 Task: Look for space in Phek, India from 1st June, 2023 to 4th June, 2023 for 1 adult in price range Rs.6000 to Rs.16000. Place can be private room with 1  bedroom having 1 bed and 1 bathroom. Property type can be house, flat, guest house. Amenities needed are: wifi. Booking option can be shelf check-in. Required host language is English.
Action: Mouse moved to (424, 54)
Screenshot: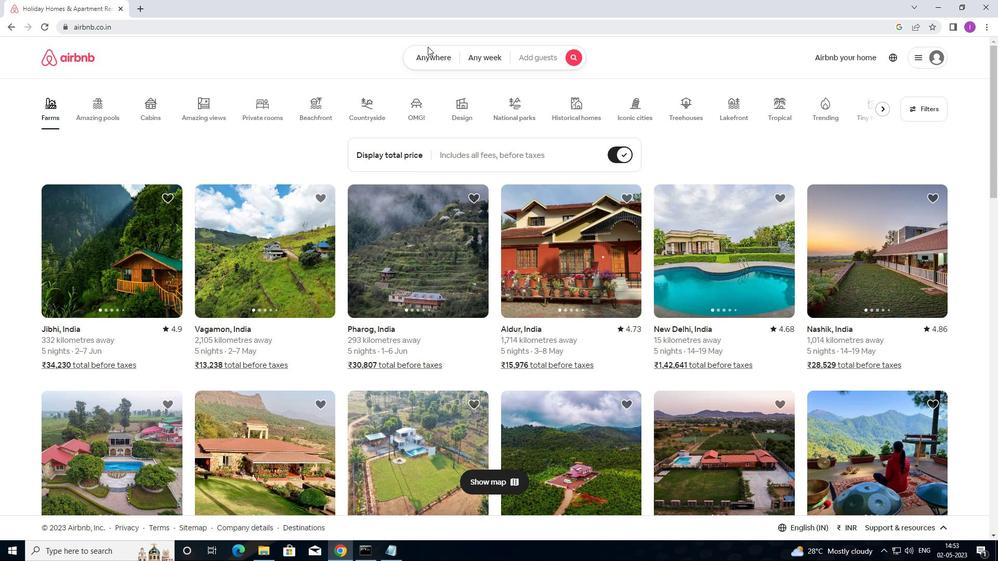 
Action: Mouse pressed left at (424, 54)
Screenshot: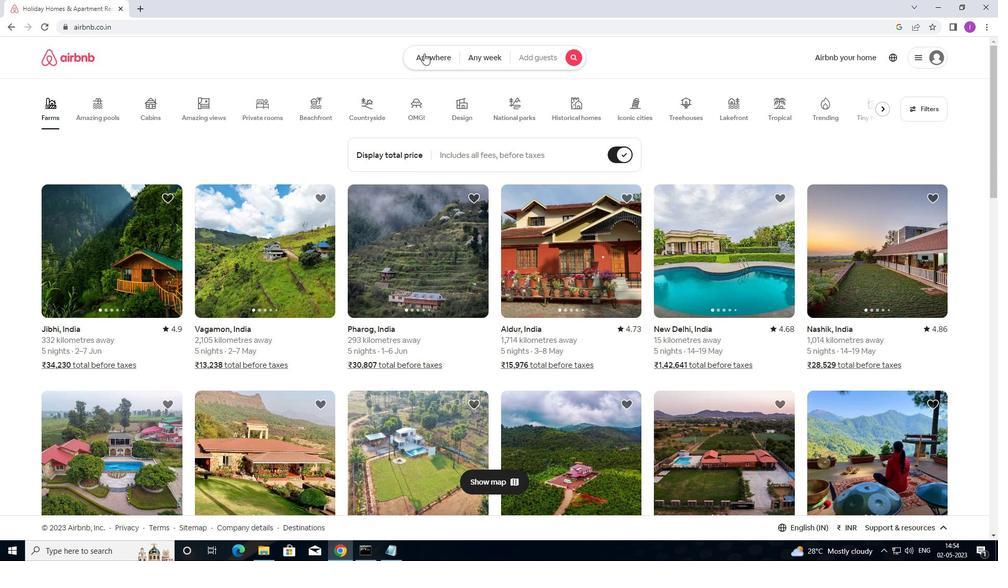 
Action: Mouse moved to (318, 93)
Screenshot: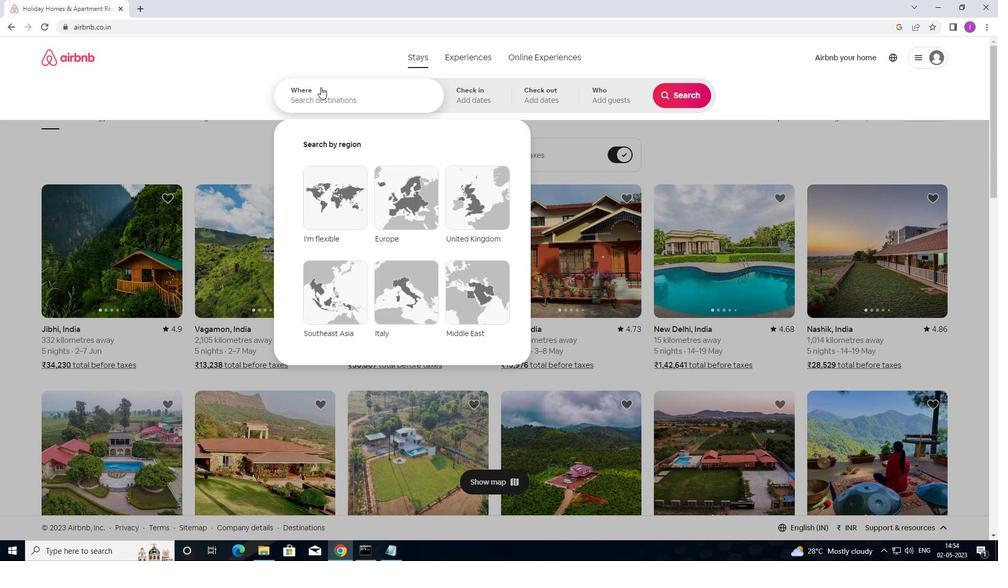 
Action: Mouse pressed left at (318, 93)
Screenshot: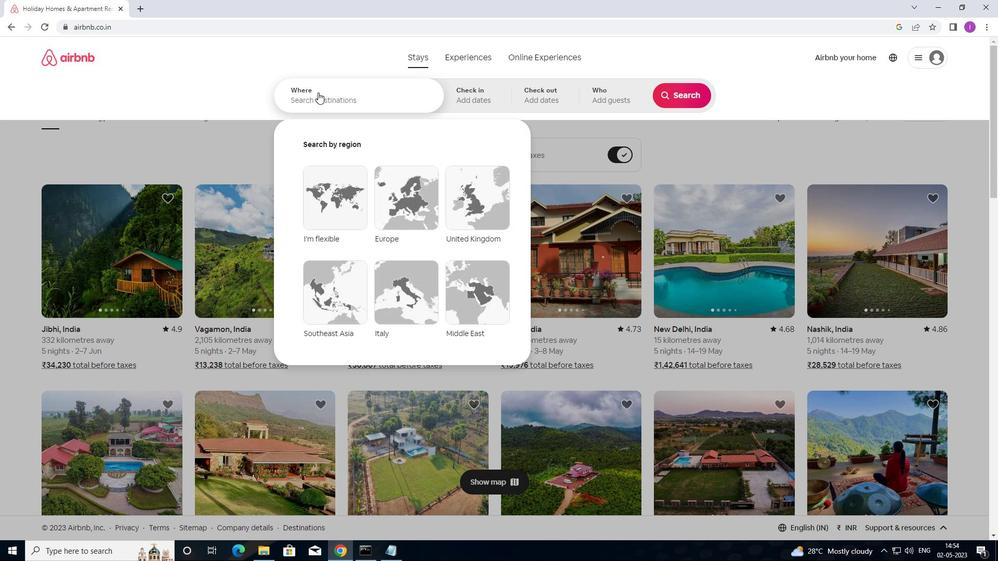 
Action: Mouse moved to (334, 95)
Screenshot: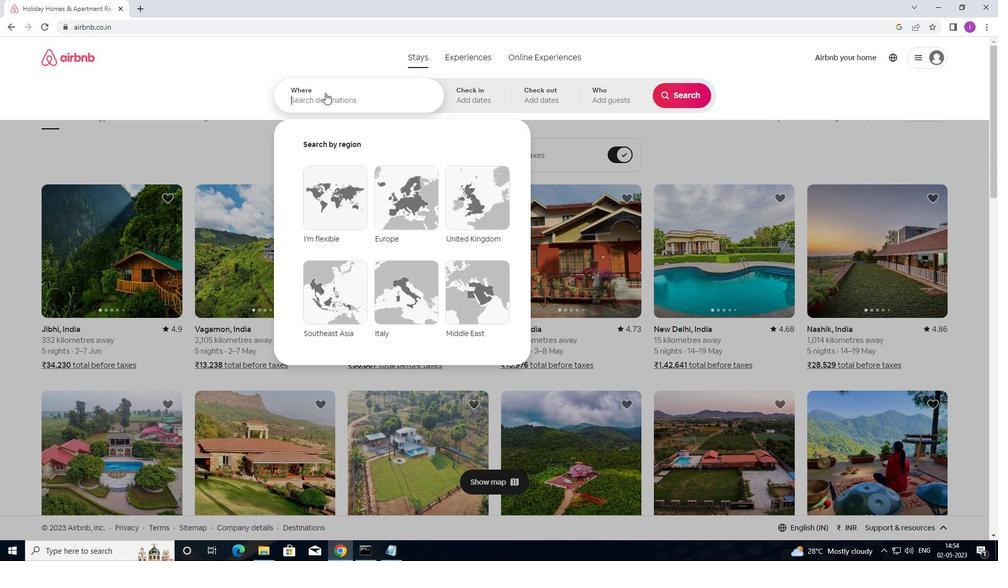 
Action: Key pressed <Key.shift>PHEK,<Key.shift>INDIA
Screenshot: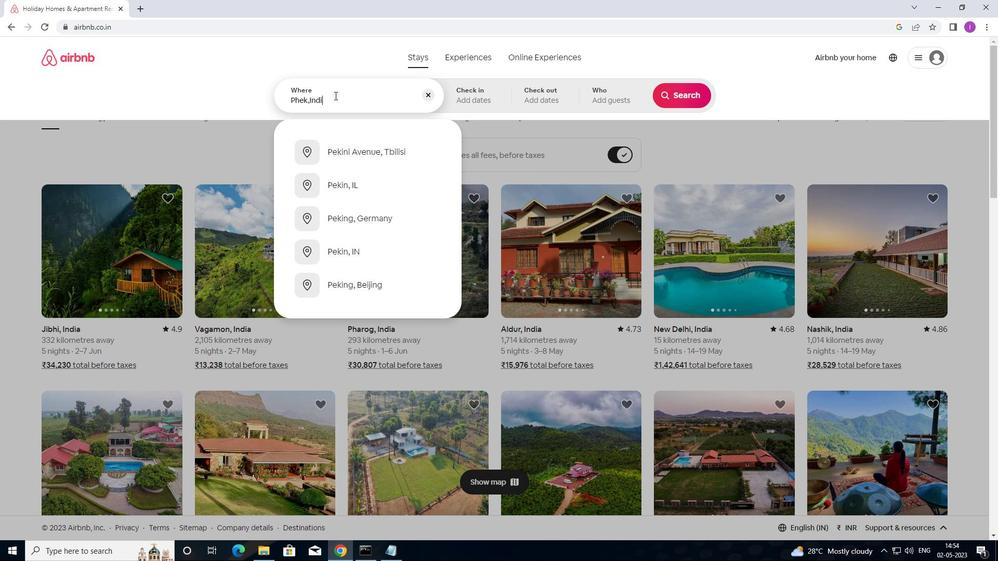 
Action: Mouse moved to (470, 94)
Screenshot: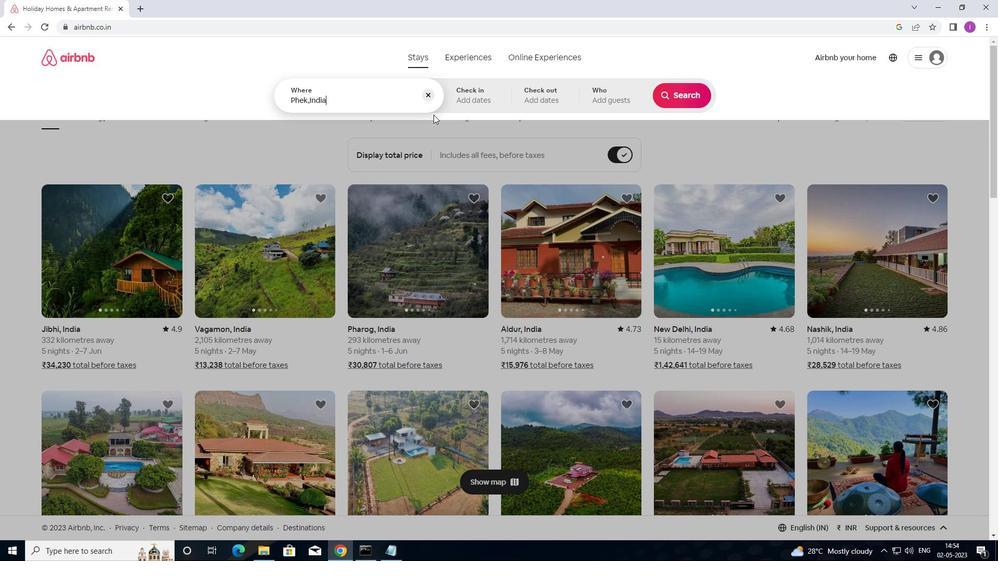 
Action: Mouse pressed left at (470, 94)
Screenshot: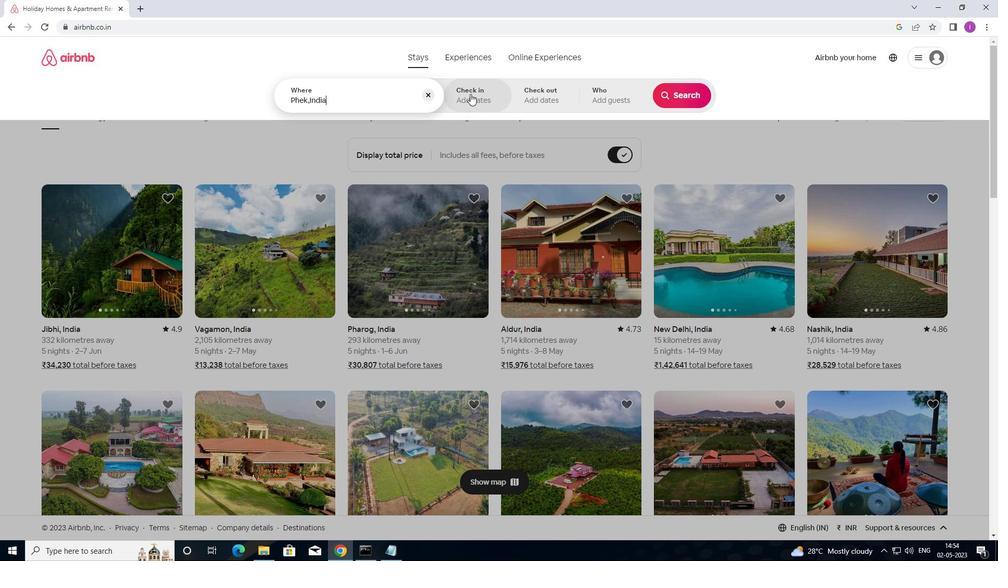
Action: Mouse moved to (615, 219)
Screenshot: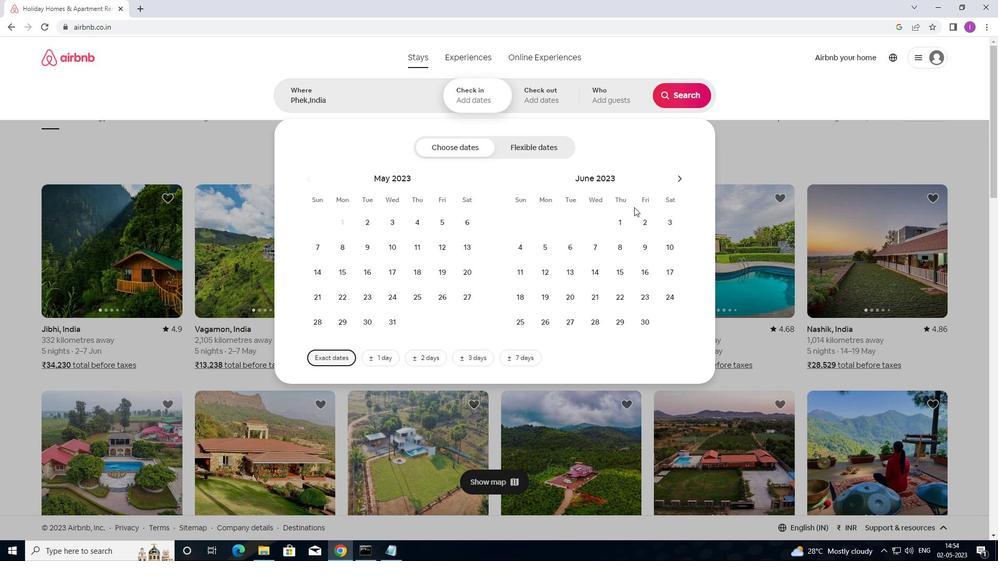 
Action: Mouse pressed left at (615, 219)
Screenshot: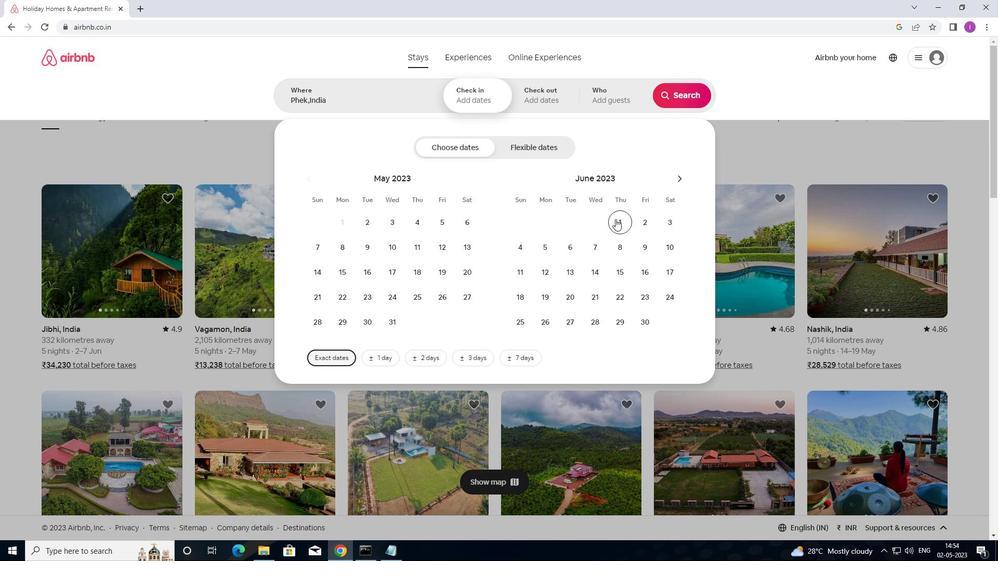 
Action: Mouse moved to (511, 252)
Screenshot: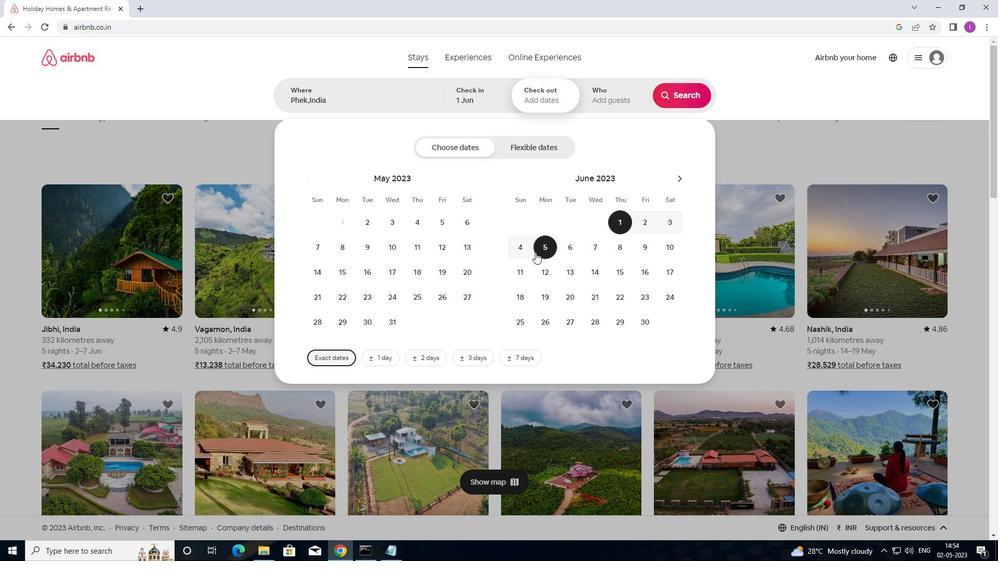 
Action: Mouse pressed left at (511, 252)
Screenshot: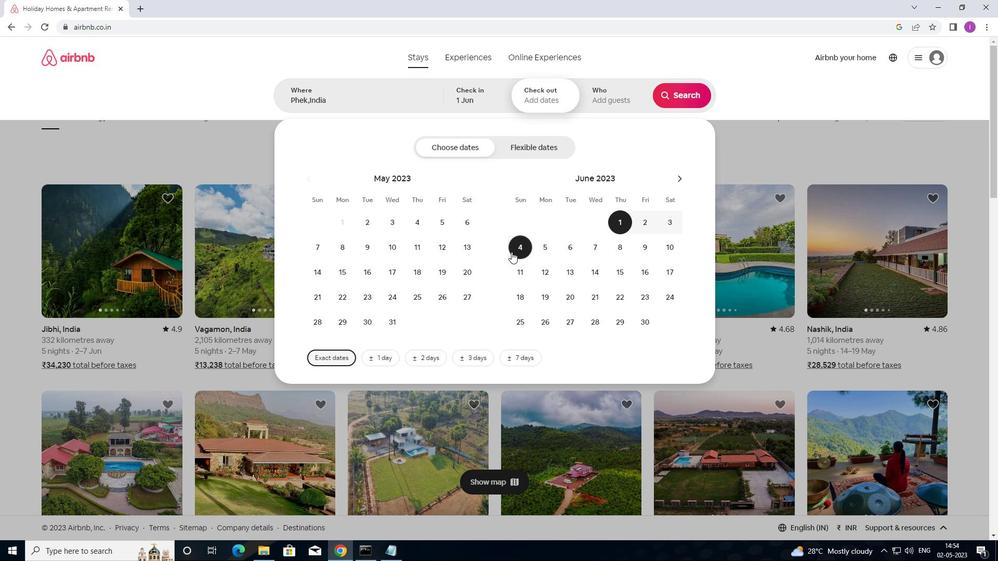 
Action: Mouse moved to (609, 100)
Screenshot: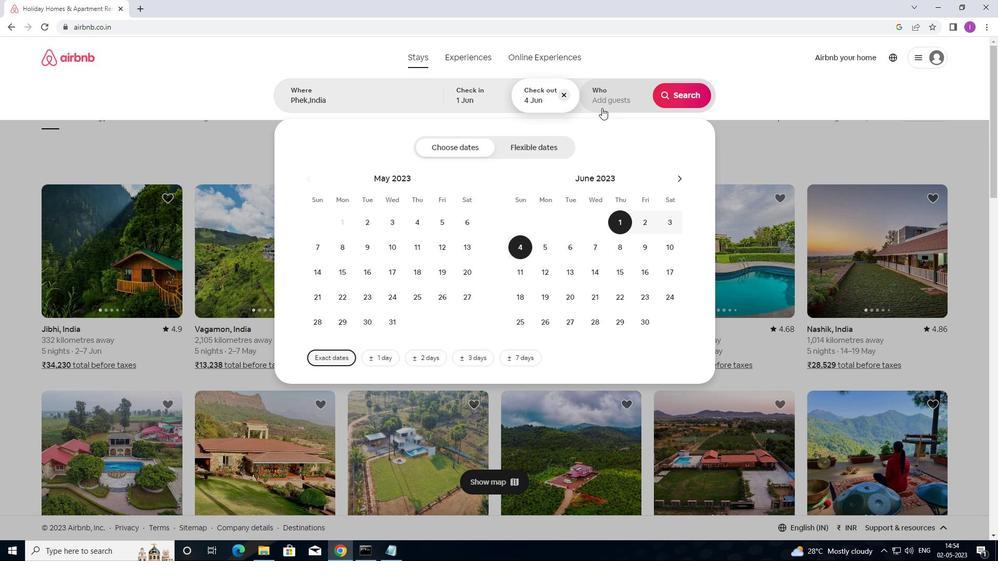 
Action: Mouse pressed left at (609, 100)
Screenshot: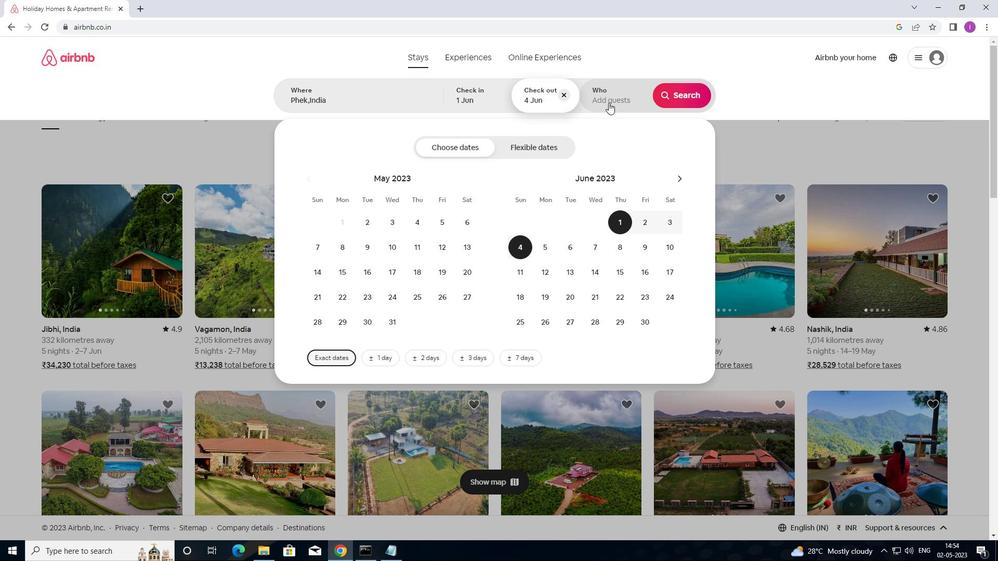
Action: Mouse moved to (687, 150)
Screenshot: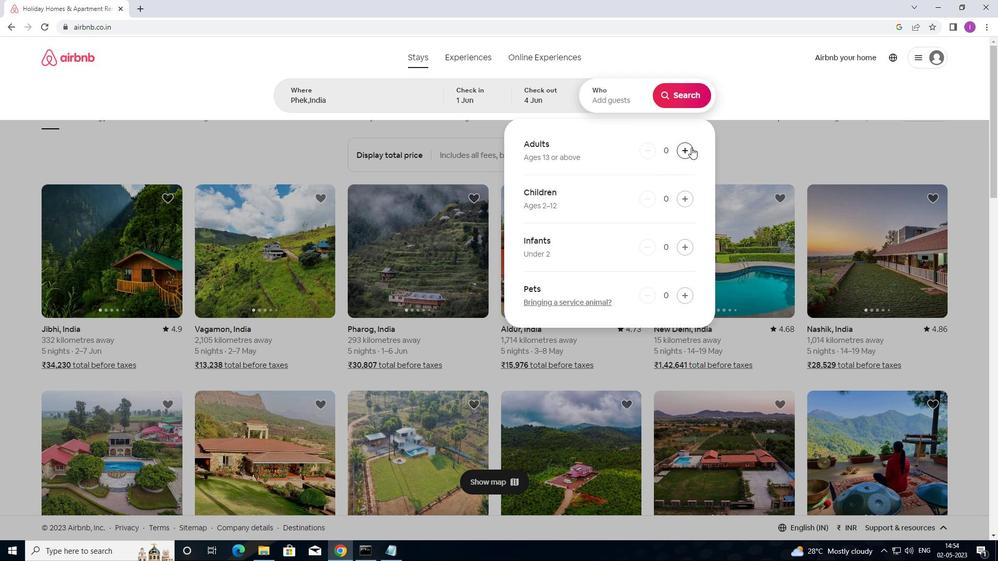 
Action: Mouse pressed left at (687, 150)
Screenshot: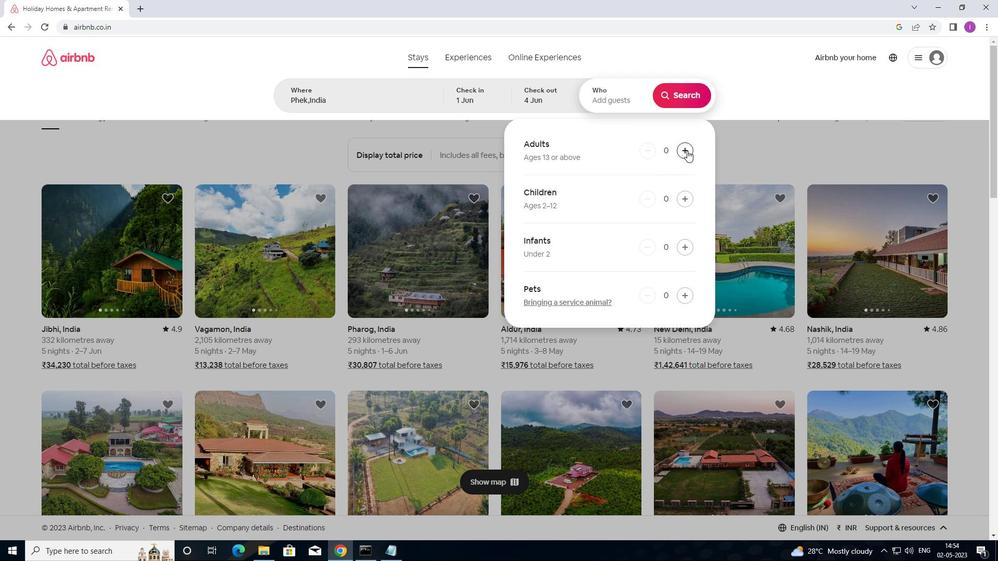 
Action: Mouse pressed left at (687, 150)
Screenshot: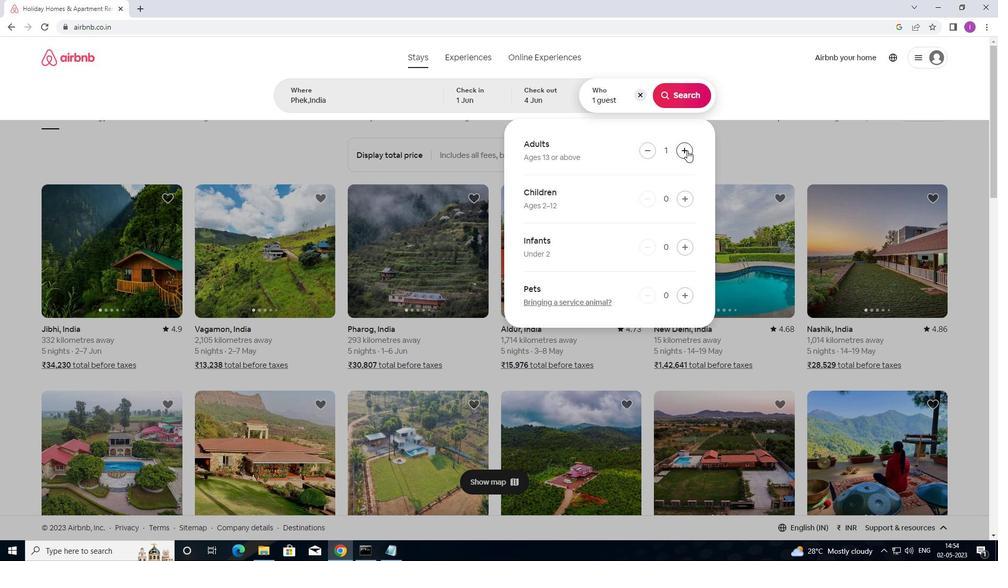 
Action: Mouse moved to (645, 149)
Screenshot: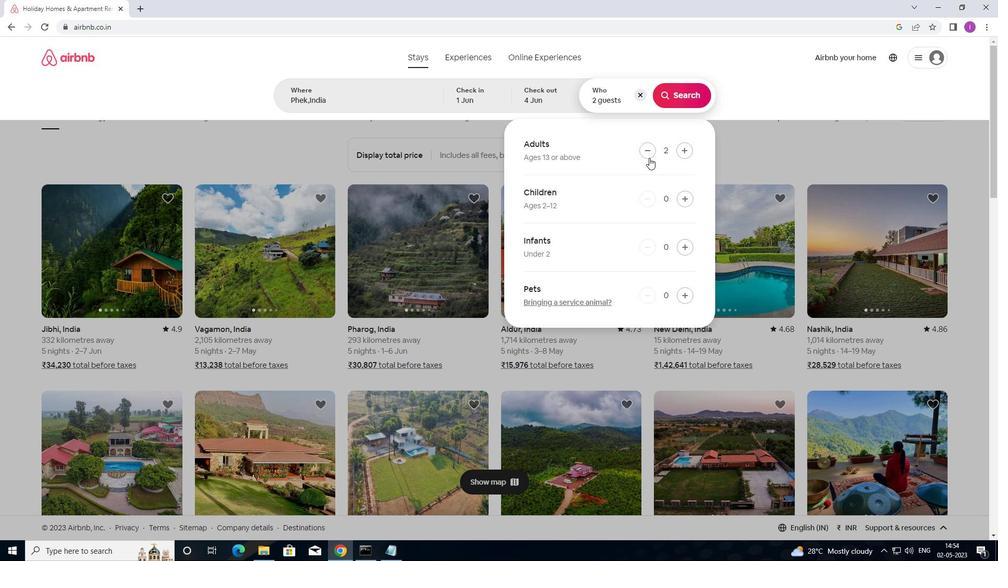 
Action: Mouse pressed left at (645, 149)
Screenshot: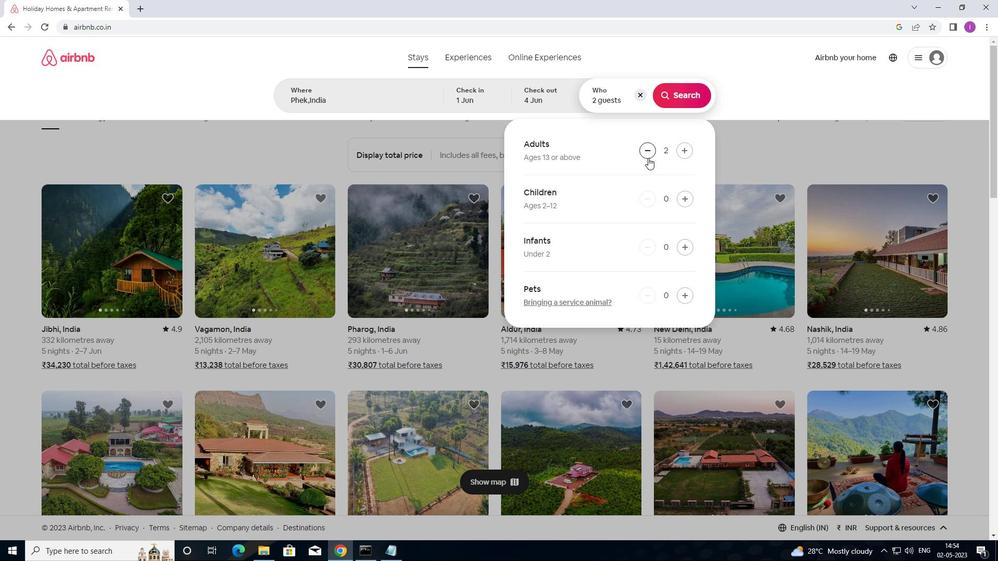 
Action: Mouse moved to (686, 92)
Screenshot: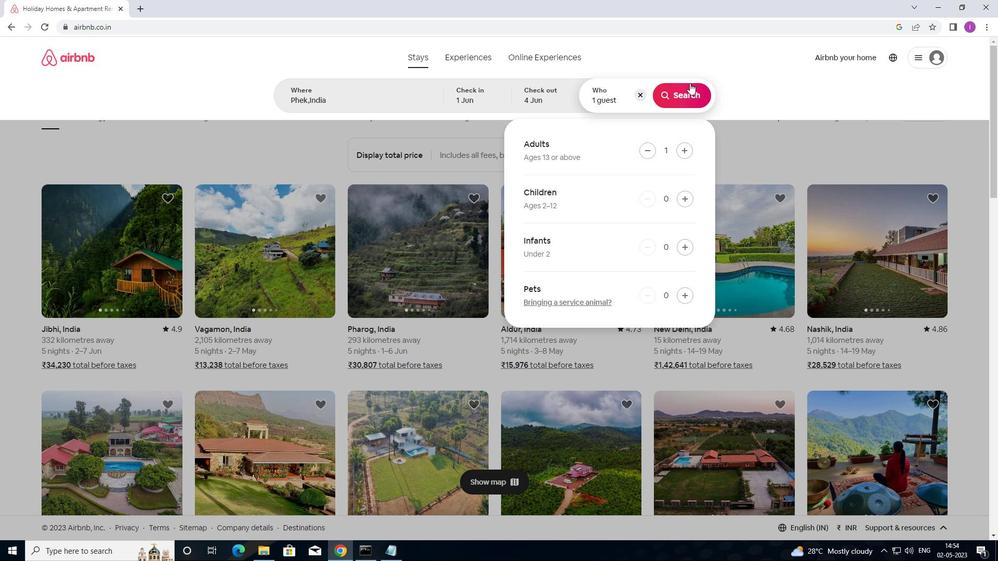 
Action: Mouse pressed left at (686, 92)
Screenshot: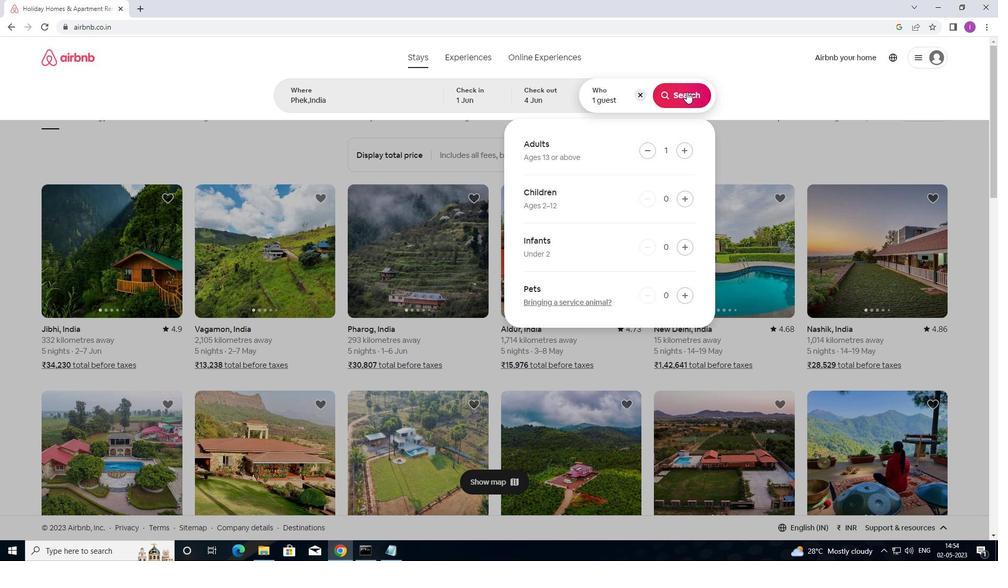 
Action: Mouse moved to (961, 98)
Screenshot: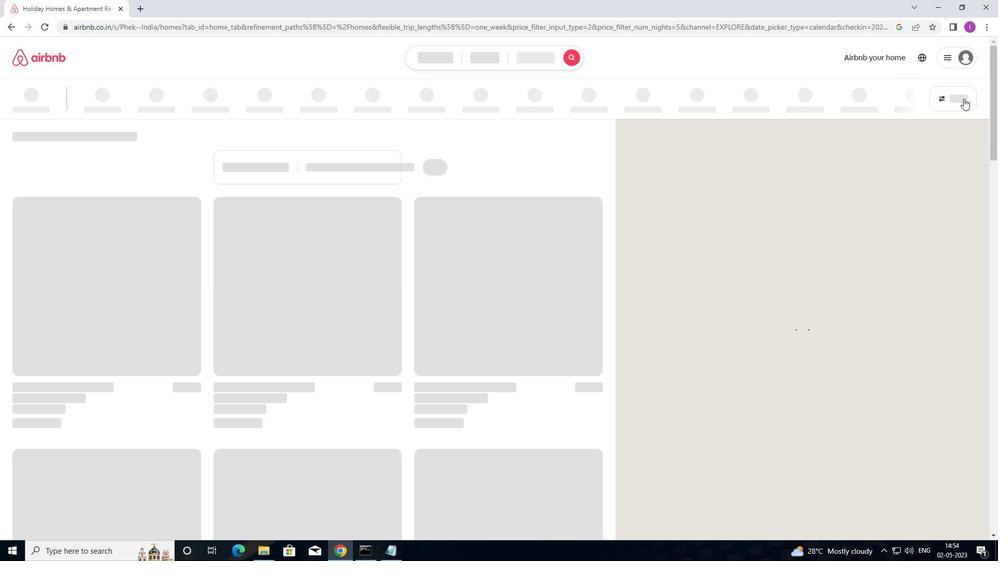 
Action: Mouse pressed left at (961, 98)
Screenshot: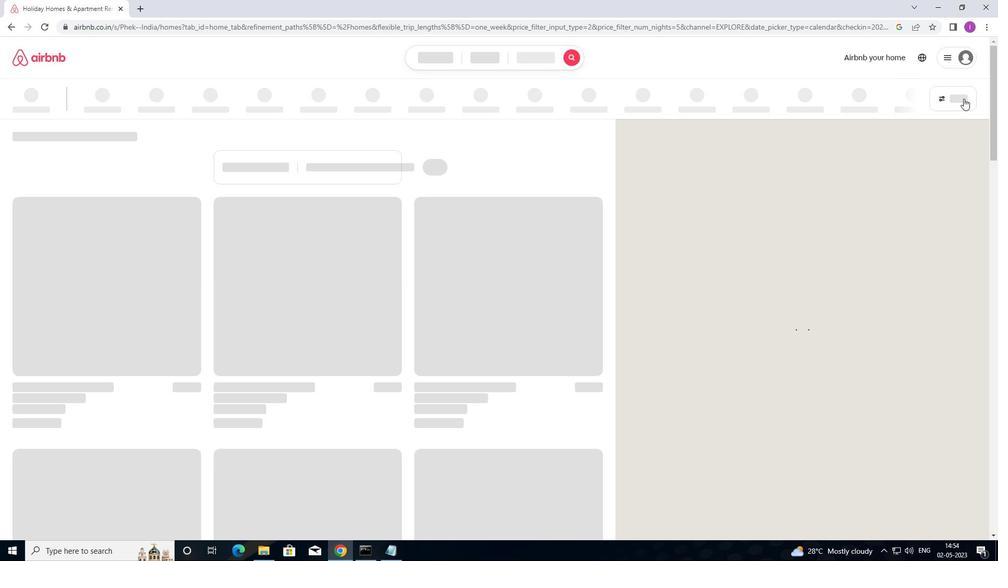 
Action: Mouse moved to (380, 232)
Screenshot: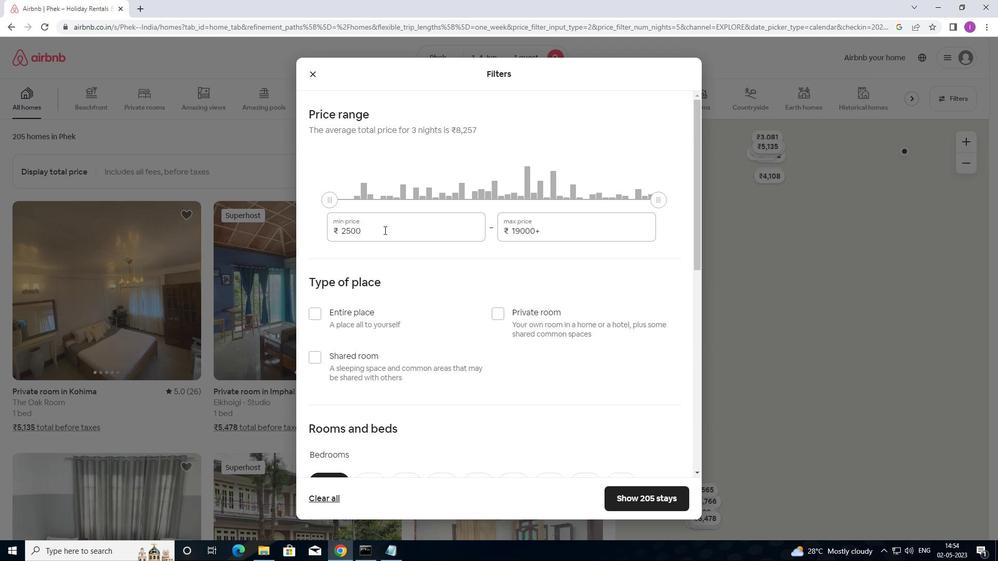 
Action: Mouse pressed left at (380, 232)
Screenshot: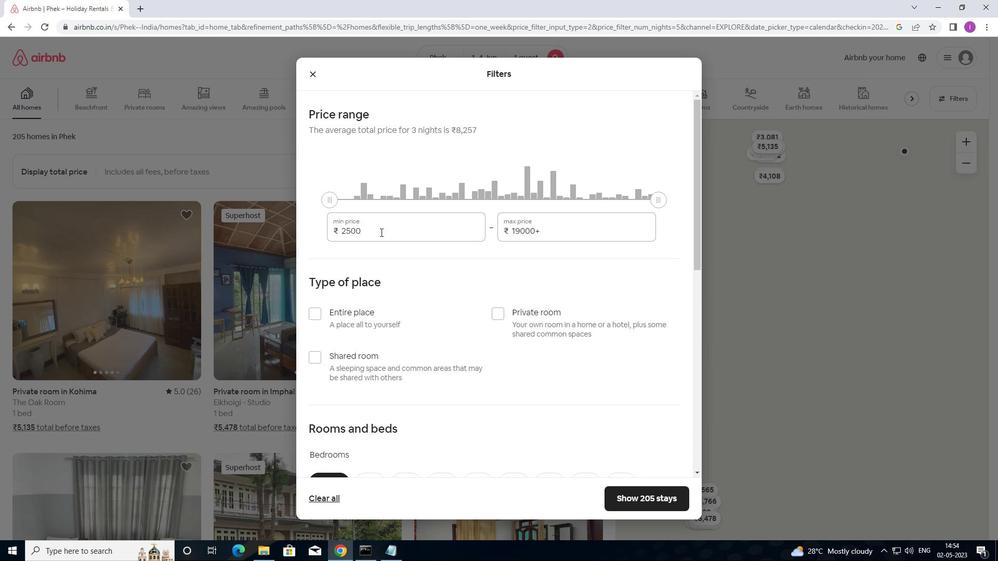 
Action: Mouse moved to (325, 232)
Screenshot: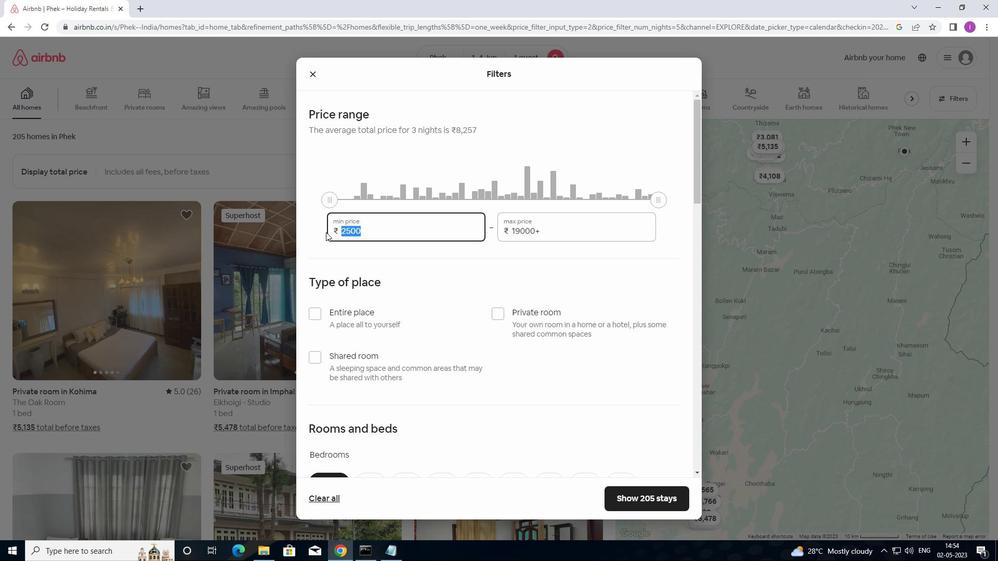 
Action: Key pressed 6
Screenshot: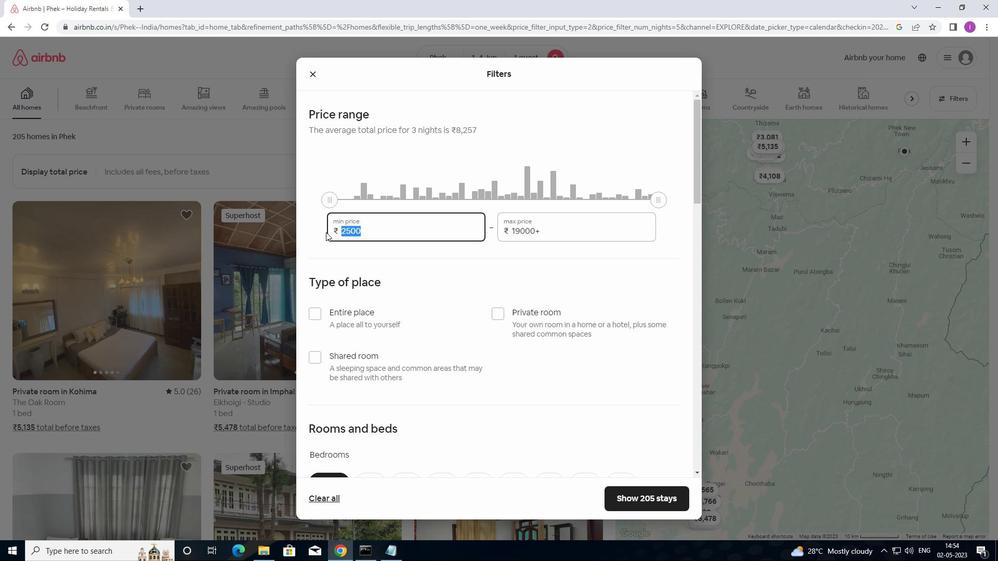 
Action: Mouse moved to (327, 232)
Screenshot: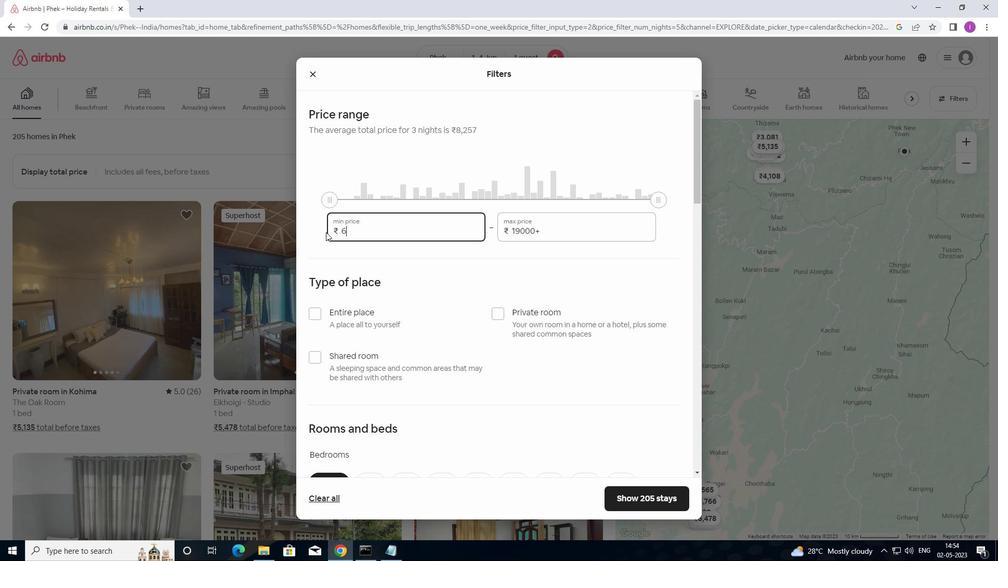 
Action: Key pressed 0
Screenshot: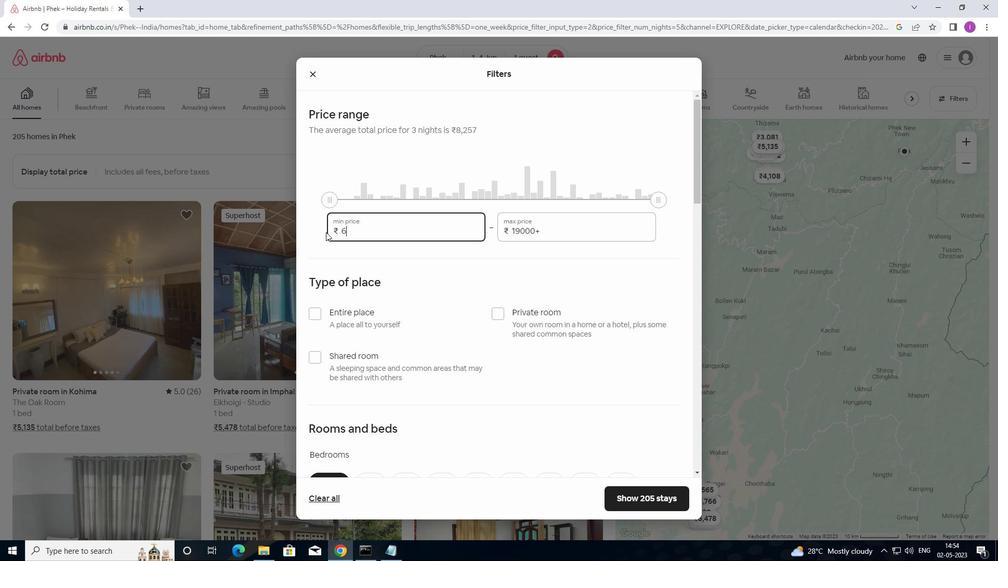 
Action: Mouse moved to (329, 232)
Screenshot: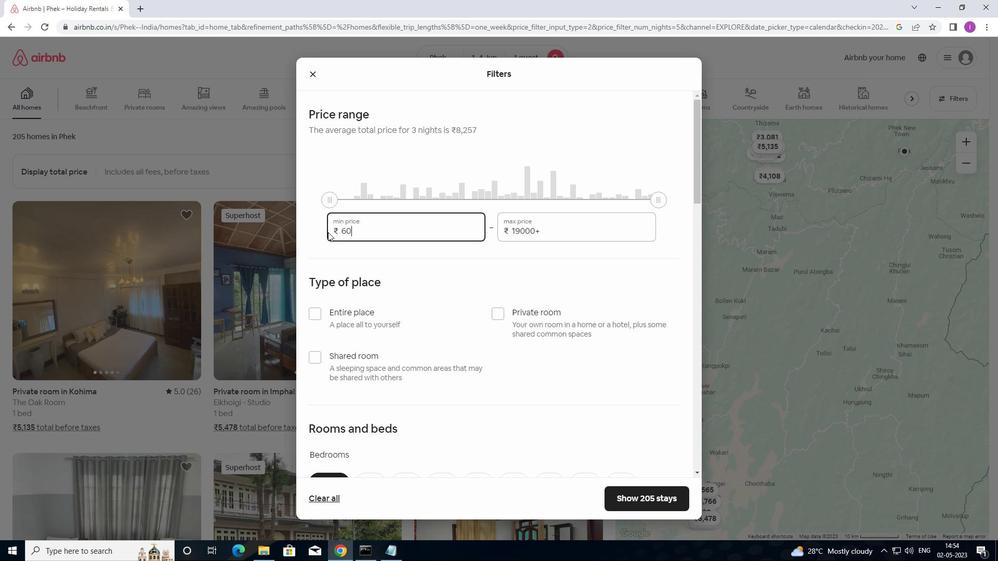 
Action: Key pressed 0
Screenshot: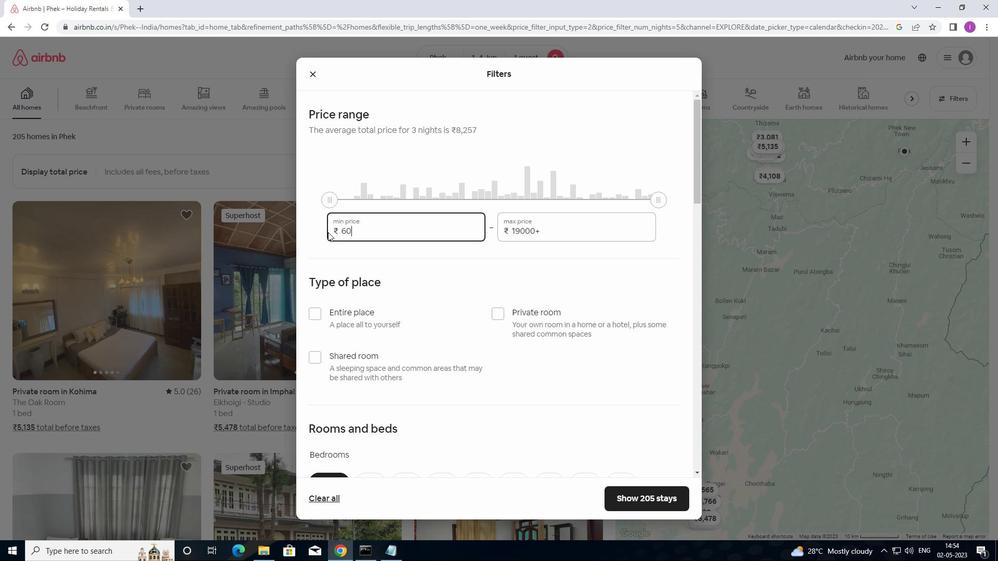 
Action: Mouse moved to (330, 232)
Screenshot: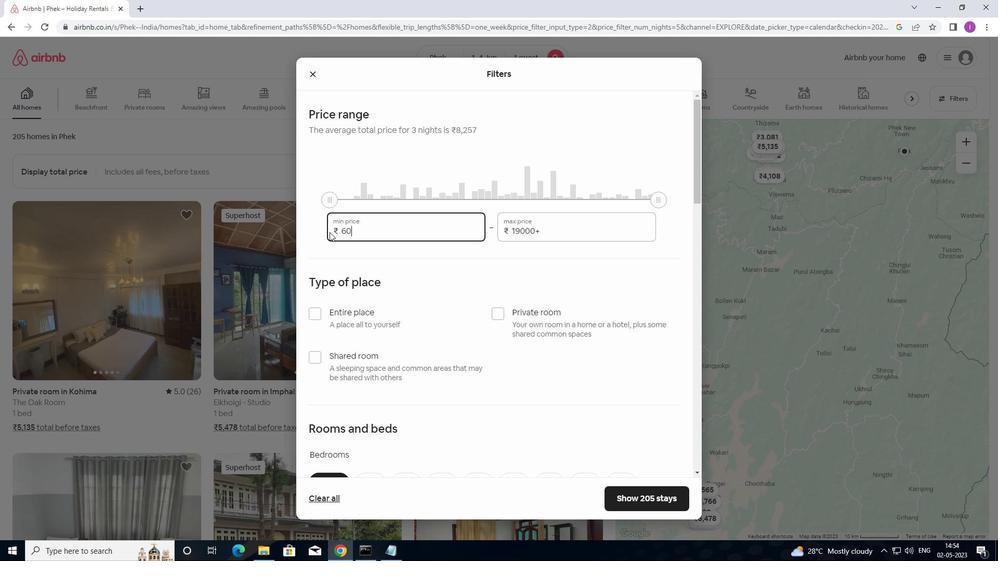 
Action: Key pressed 0
Screenshot: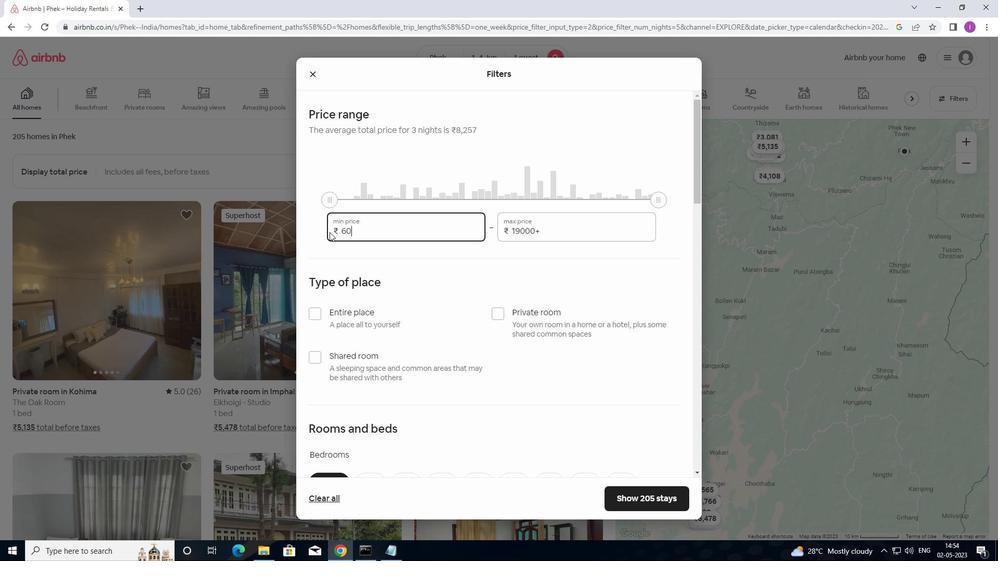 
Action: Mouse moved to (545, 229)
Screenshot: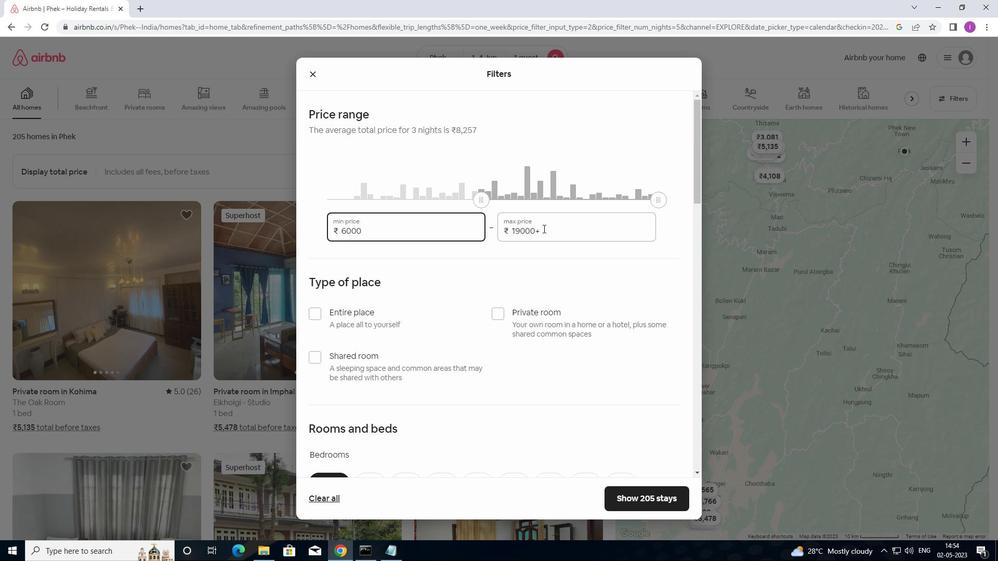 
Action: Mouse pressed left at (545, 229)
Screenshot: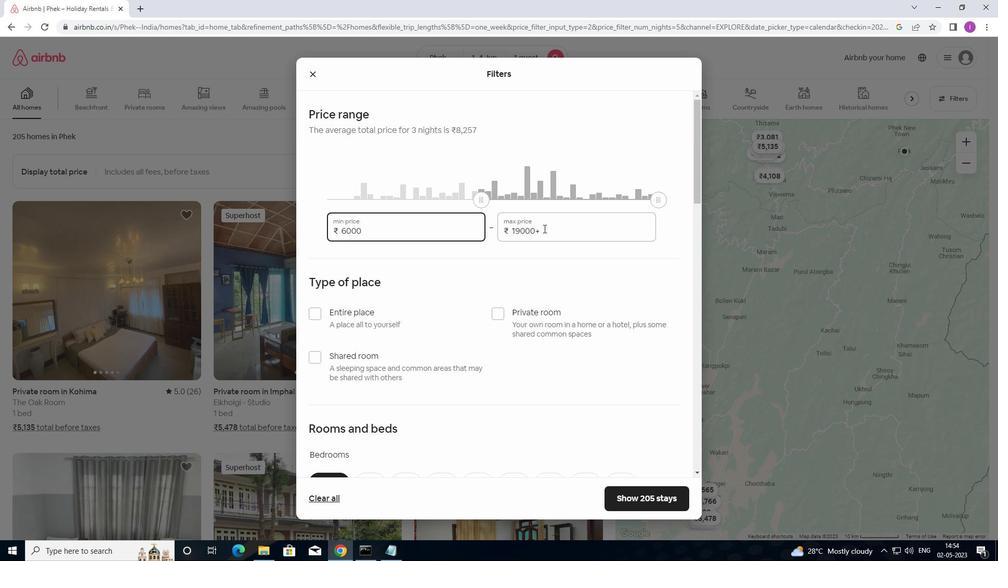 
Action: Mouse moved to (498, 232)
Screenshot: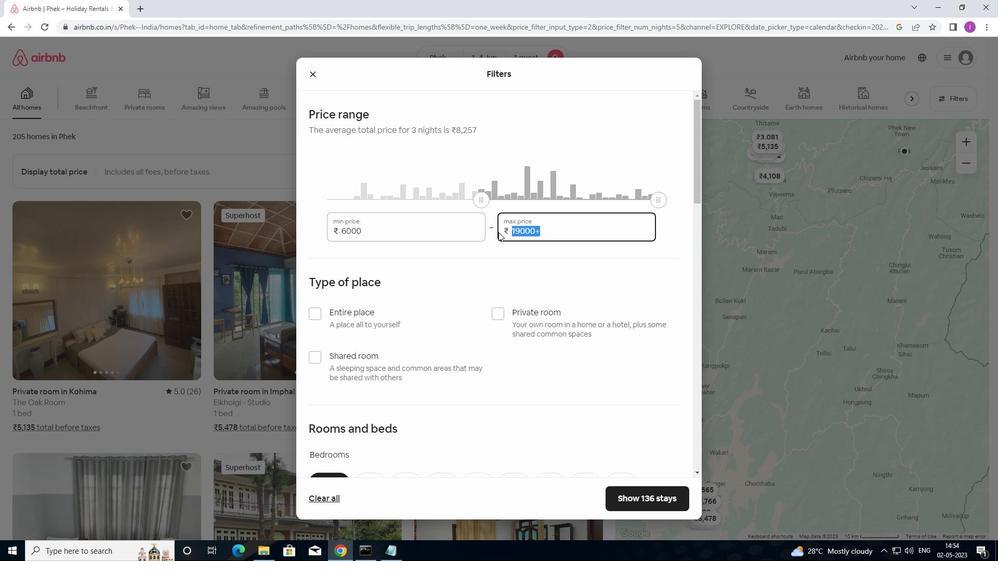 
Action: Key pressed 1
Screenshot: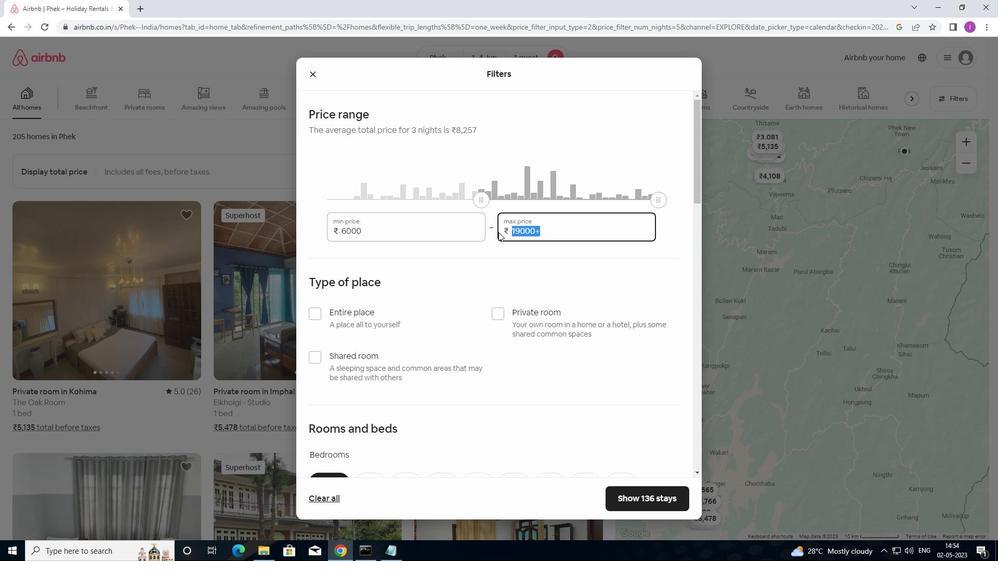 
Action: Mouse moved to (498, 231)
Screenshot: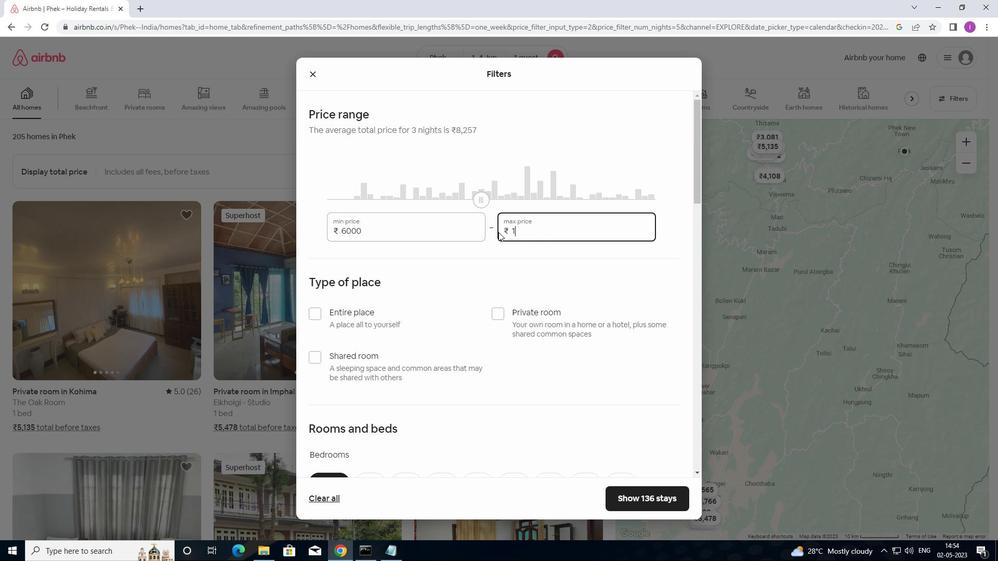 
Action: Key pressed 6
Screenshot: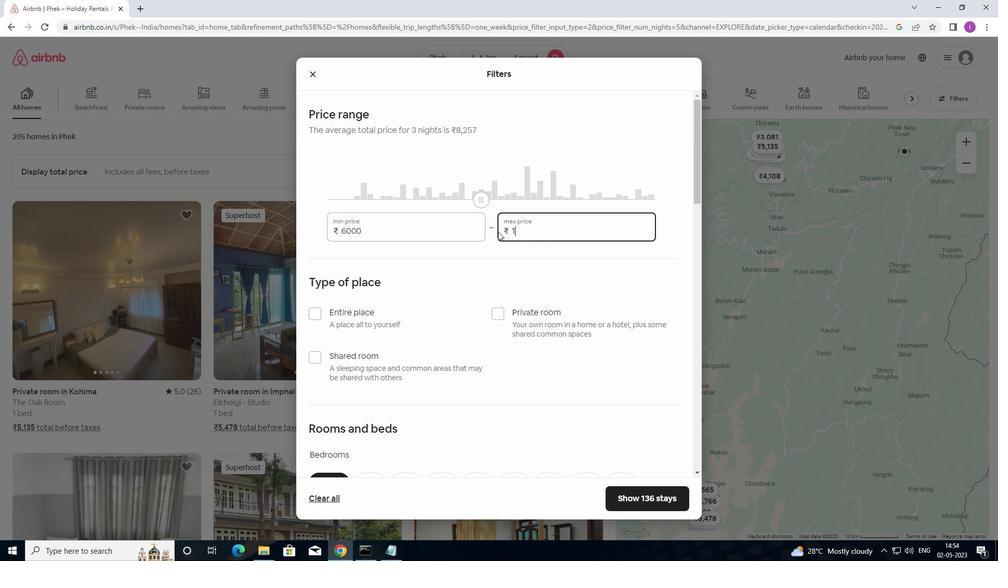 
Action: Mouse moved to (496, 231)
Screenshot: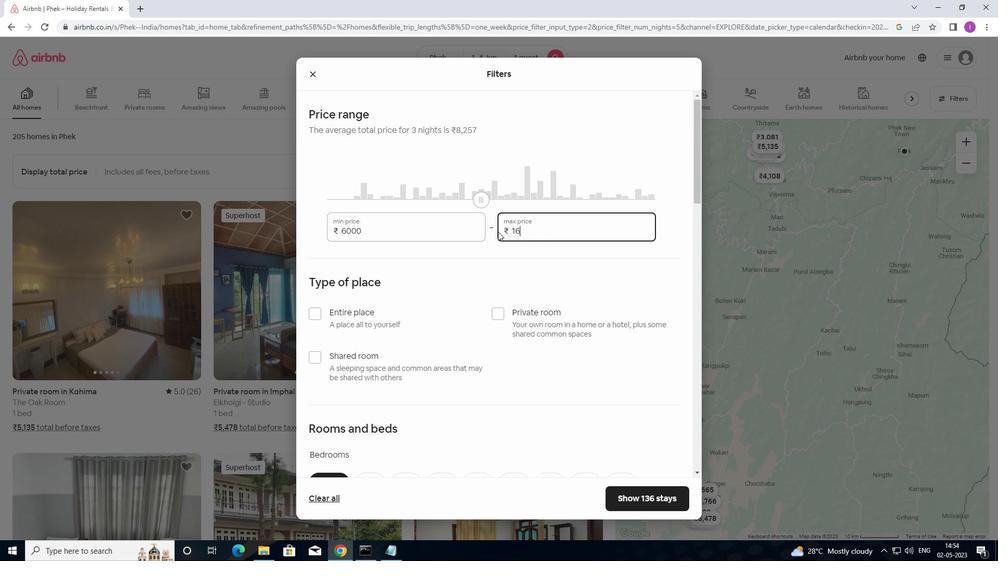 
Action: Key pressed 0
Screenshot: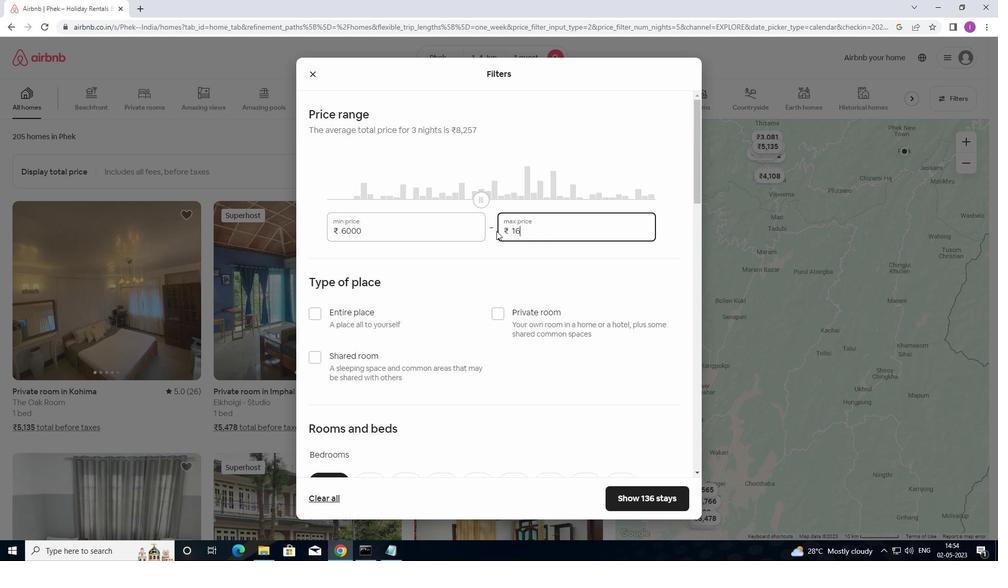 
Action: Mouse moved to (496, 230)
Screenshot: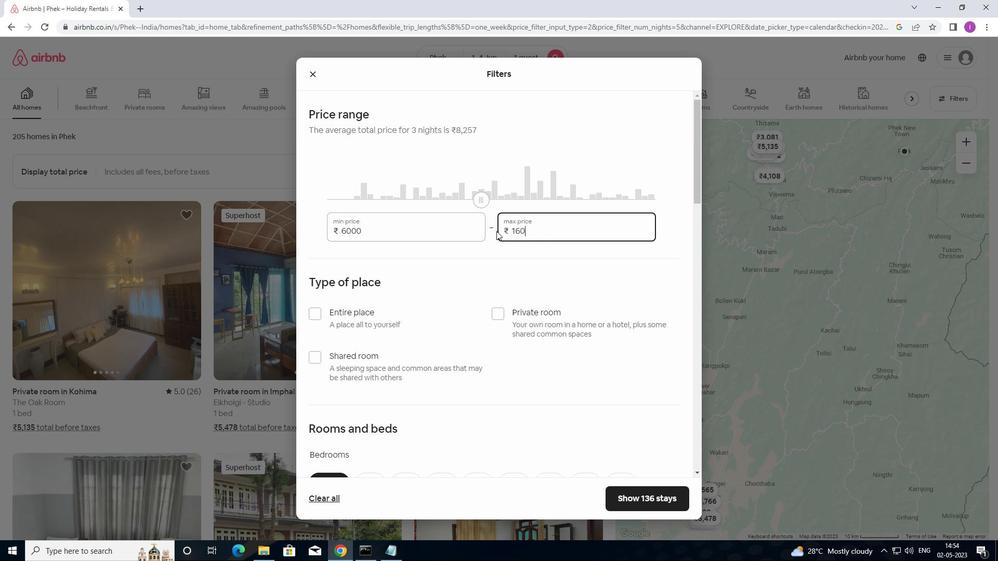 
Action: Key pressed 0
Screenshot: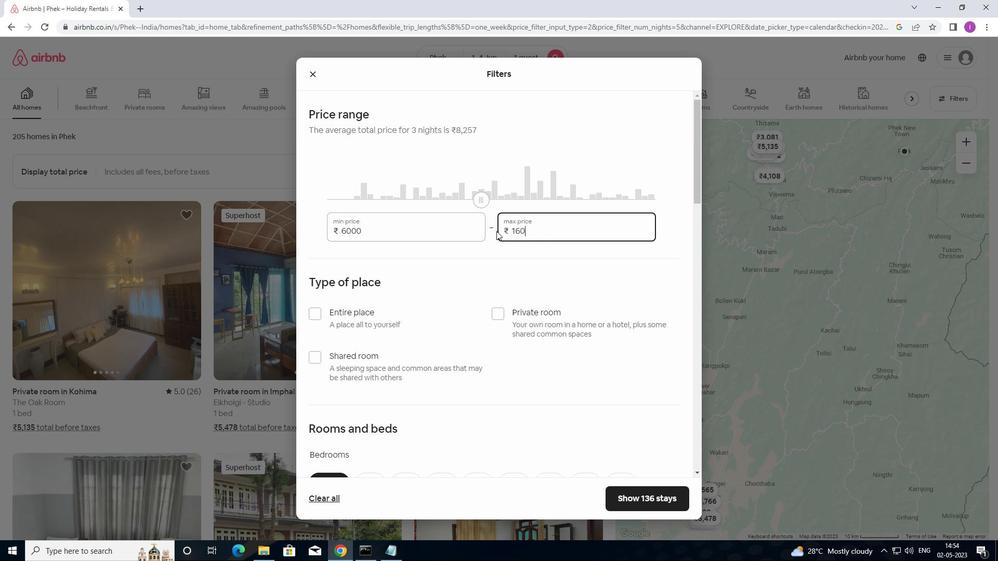 
Action: Mouse moved to (494, 230)
Screenshot: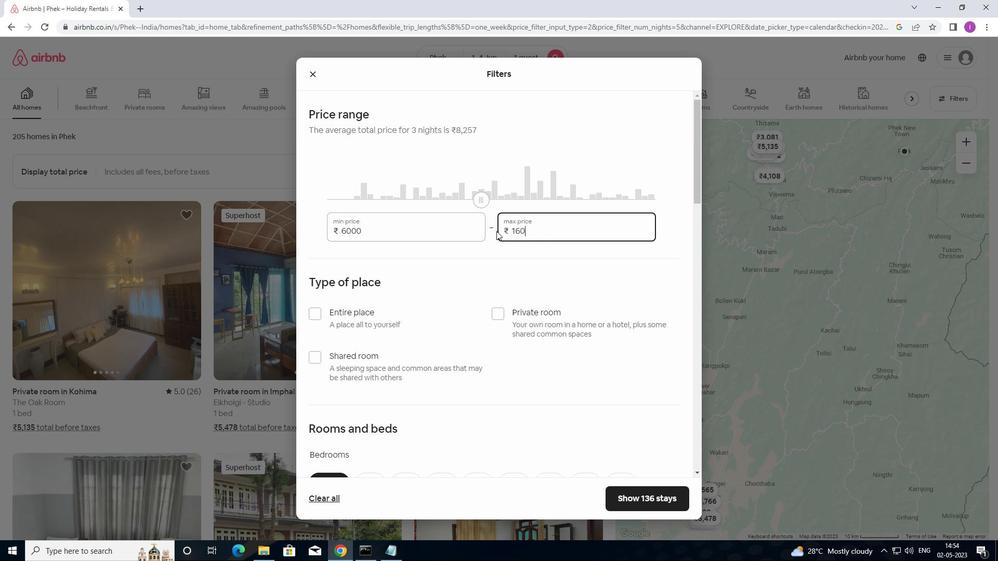 
Action: Key pressed 0
Screenshot: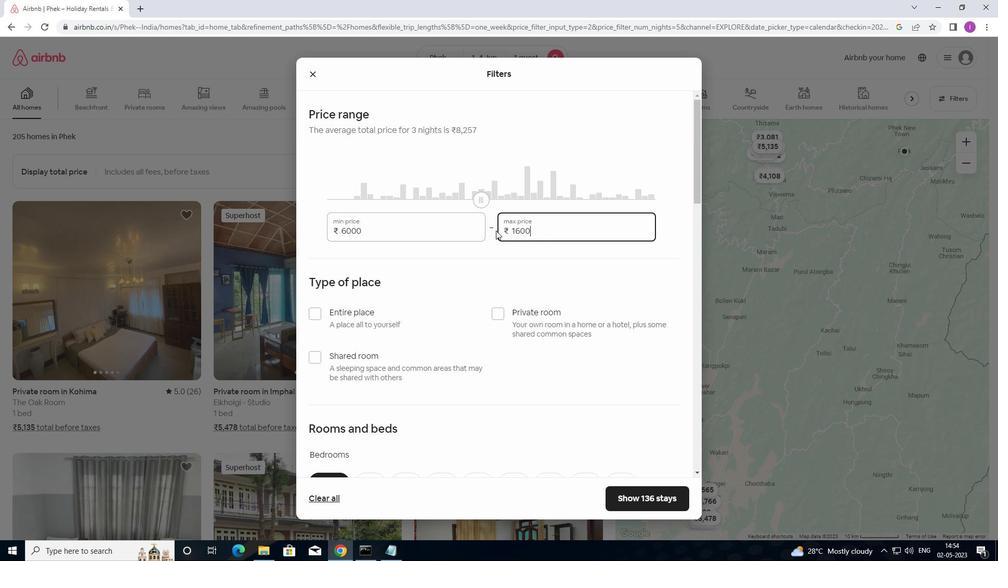 
Action: Mouse moved to (428, 332)
Screenshot: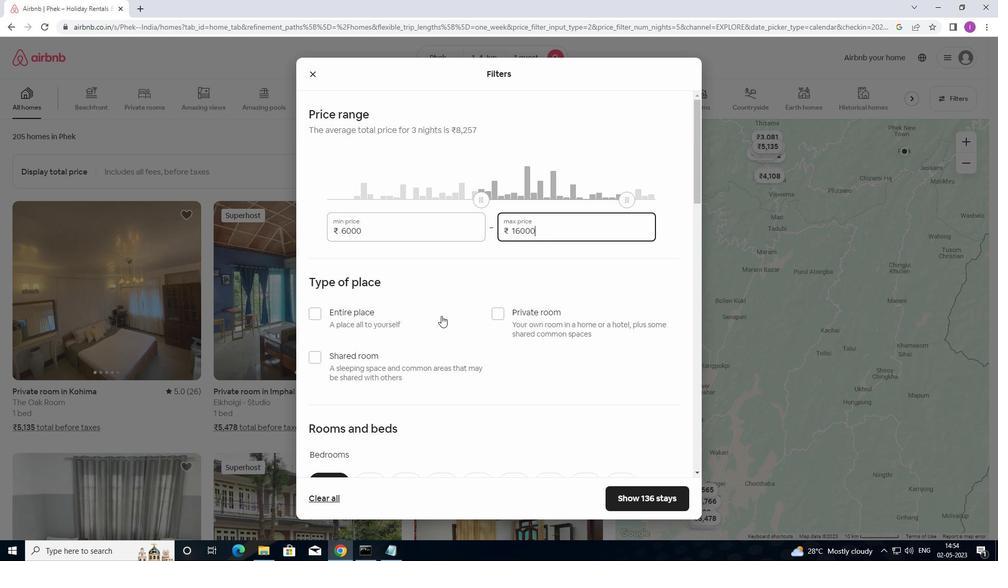 
Action: Mouse scrolled (428, 332) with delta (0, 0)
Screenshot: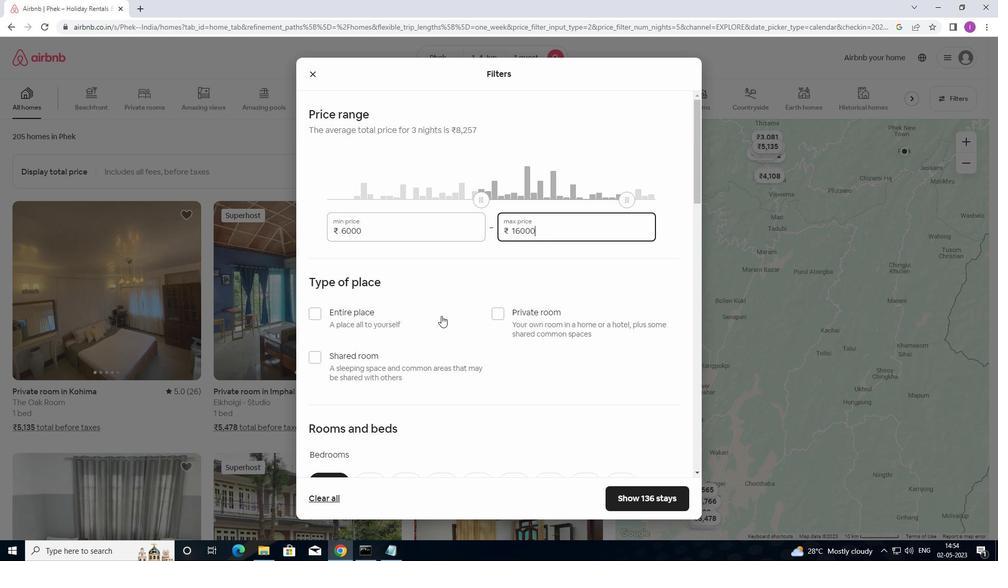 
Action: Mouse moved to (427, 332)
Screenshot: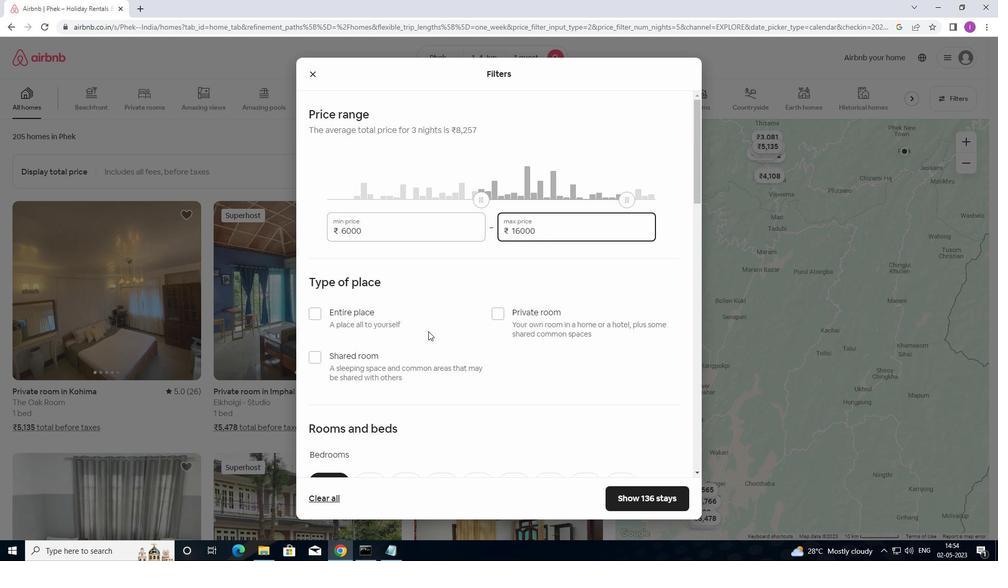
Action: Mouse scrolled (427, 331) with delta (0, 0)
Screenshot: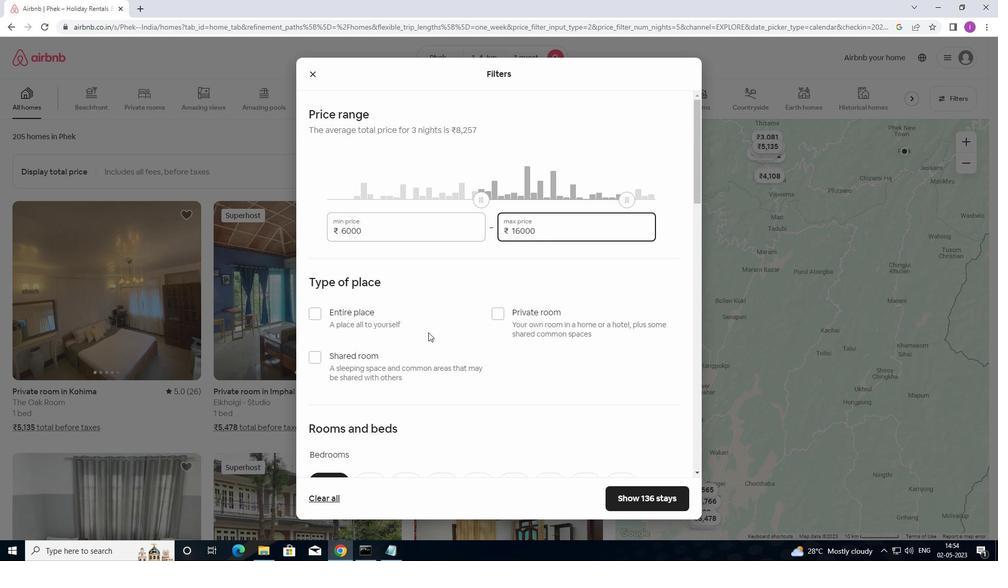 
Action: Mouse moved to (411, 315)
Screenshot: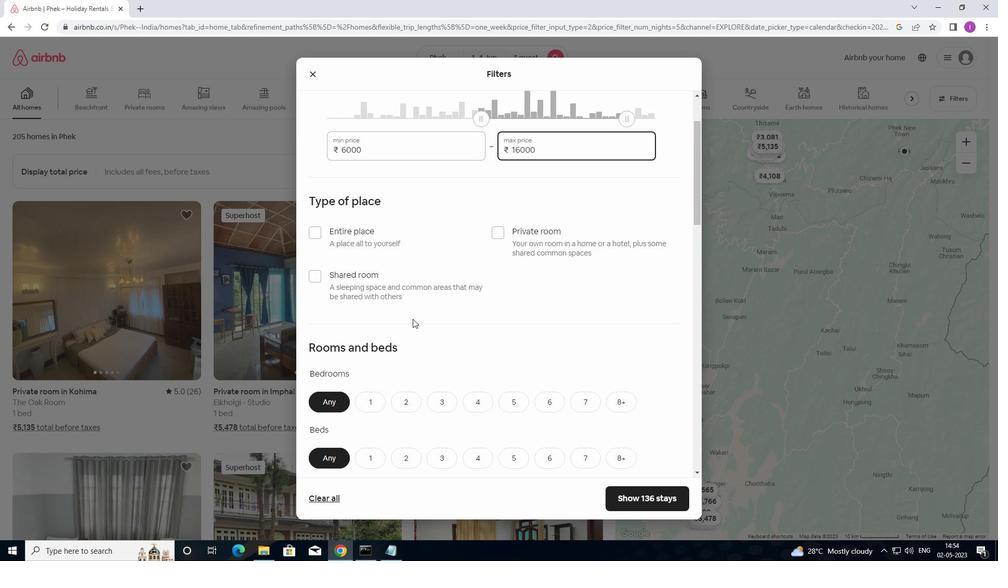 
Action: Mouse scrolled (411, 314) with delta (0, 0)
Screenshot: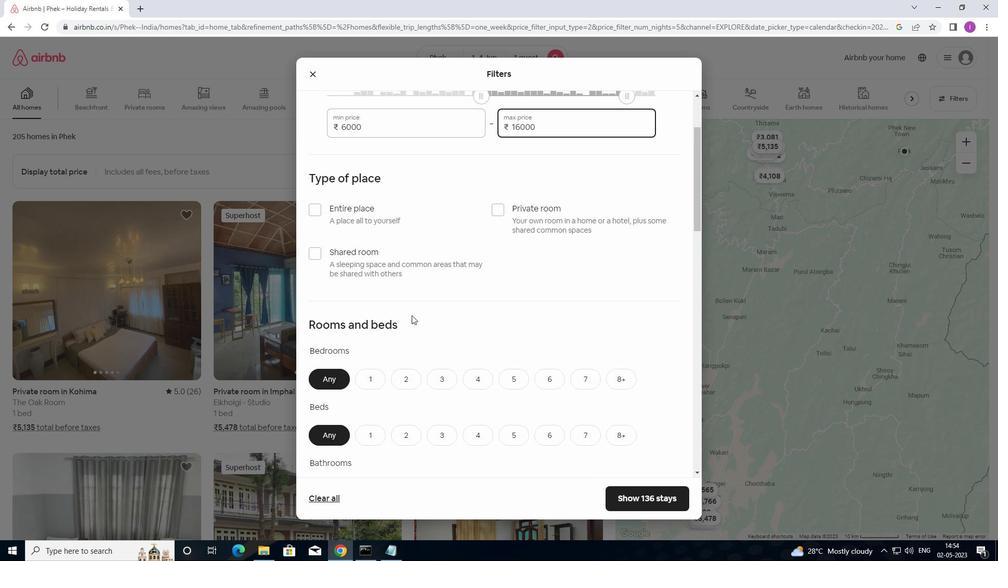 
Action: Mouse moved to (499, 159)
Screenshot: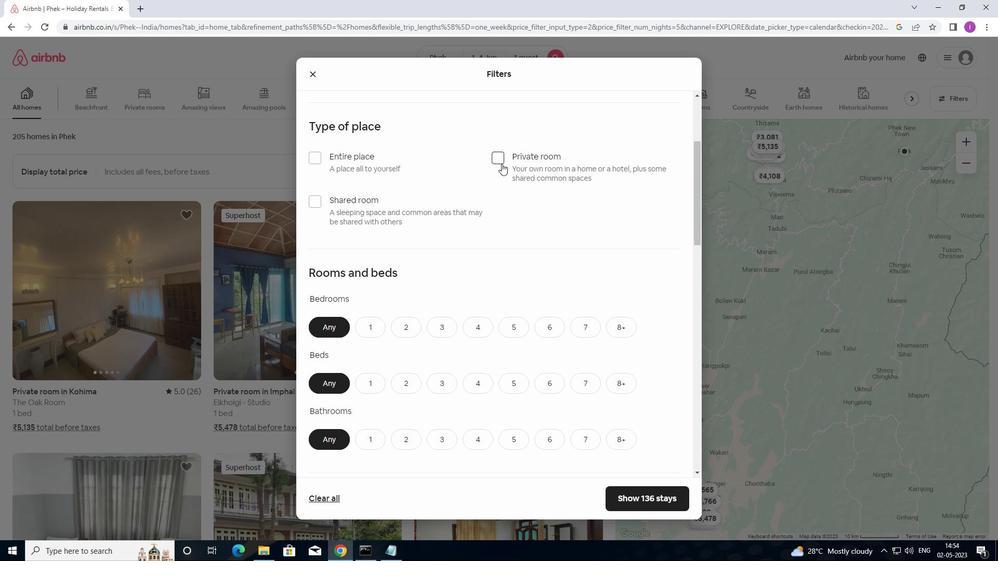 
Action: Mouse pressed left at (499, 159)
Screenshot: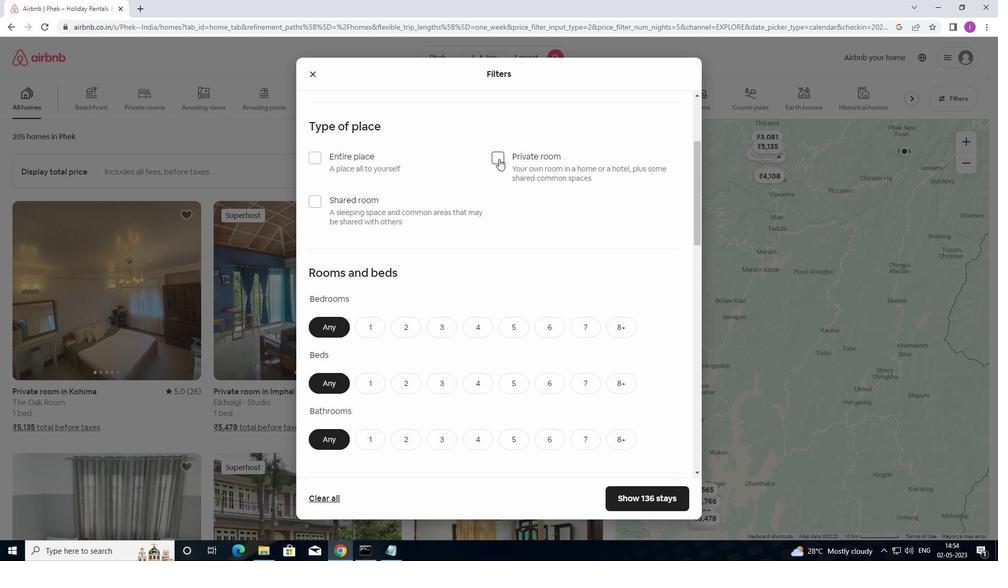 
Action: Mouse moved to (509, 198)
Screenshot: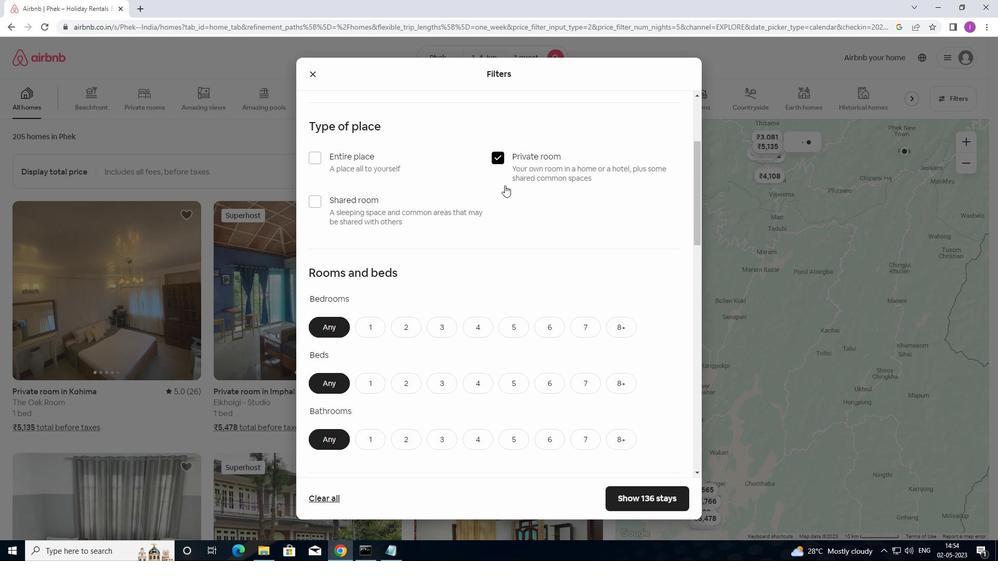 
Action: Mouse scrolled (509, 197) with delta (0, 0)
Screenshot: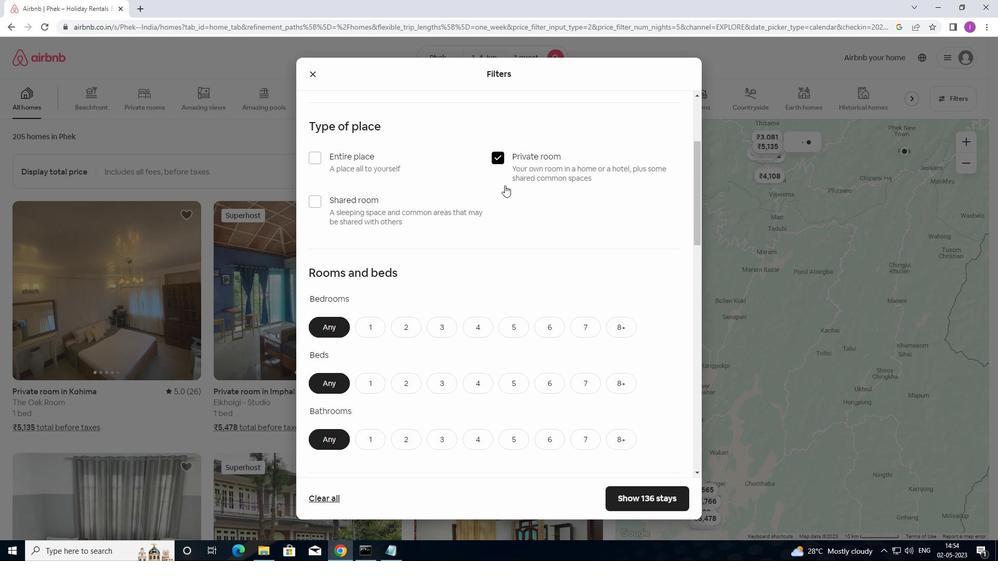 
Action: Mouse moved to (510, 201)
Screenshot: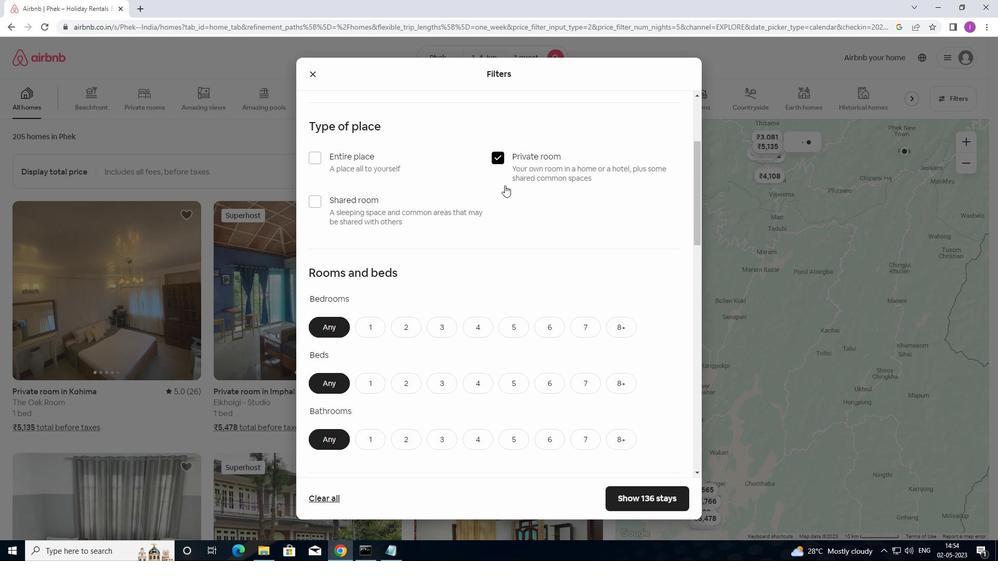 
Action: Mouse scrolled (510, 200) with delta (0, 0)
Screenshot: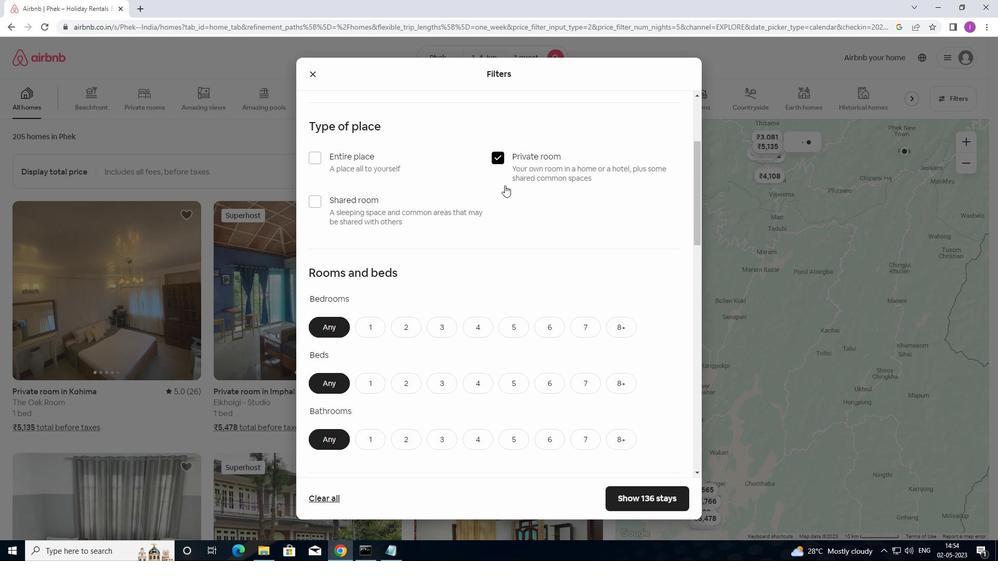 
Action: Mouse moved to (510, 201)
Screenshot: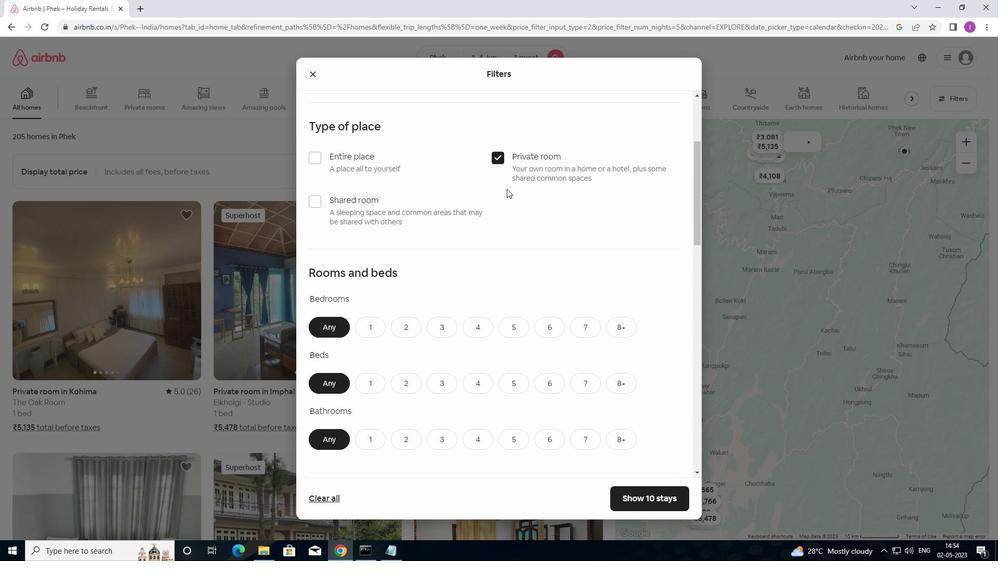 
Action: Mouse scrolled (510, 201) with delta (0, 0)
Screenshot: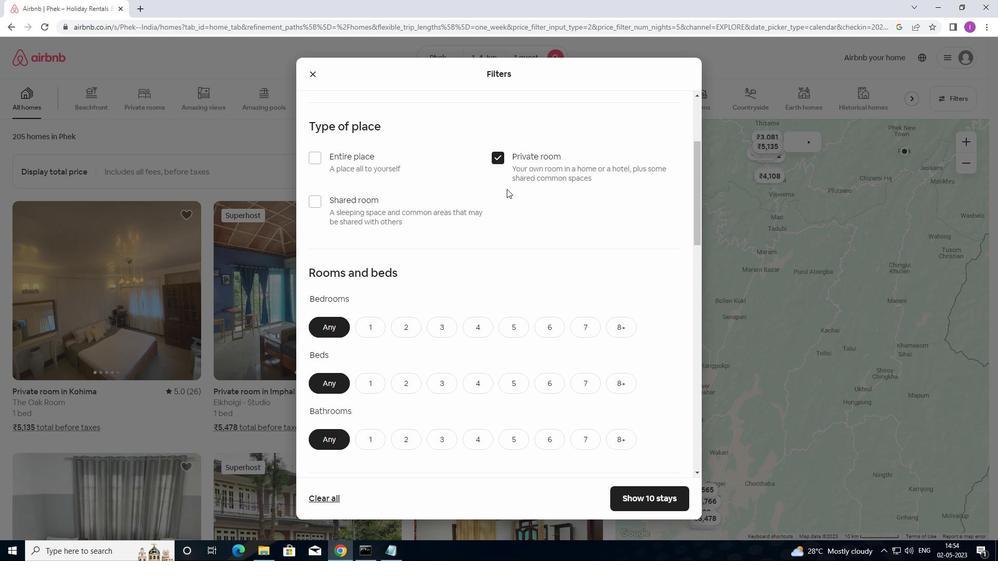 
Action: Mouse scrolled (510, 201) with delta (0, 0)
Screenshot: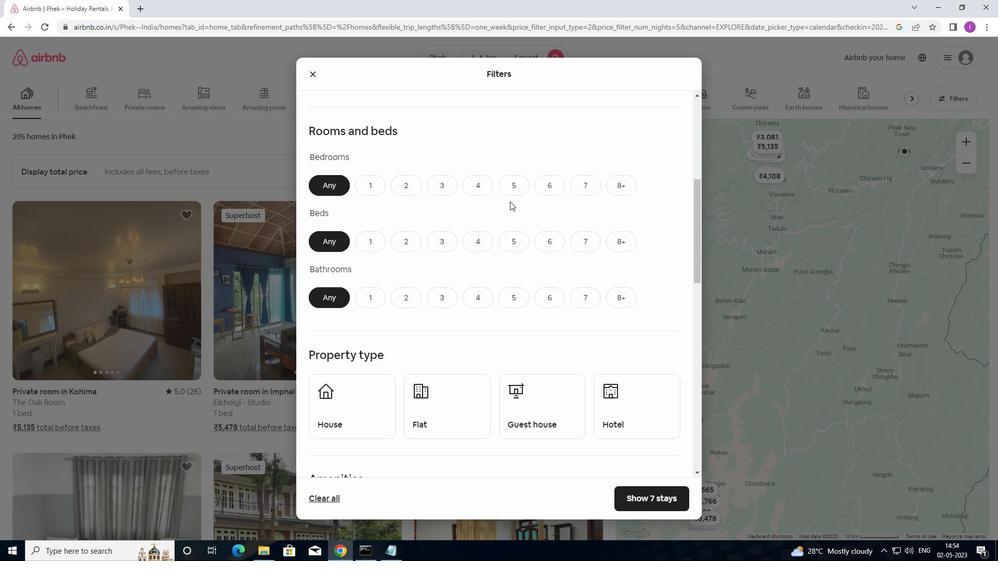 
Action: Mouse scrolled (510, 201) with delta (0, 0)
Screenshot: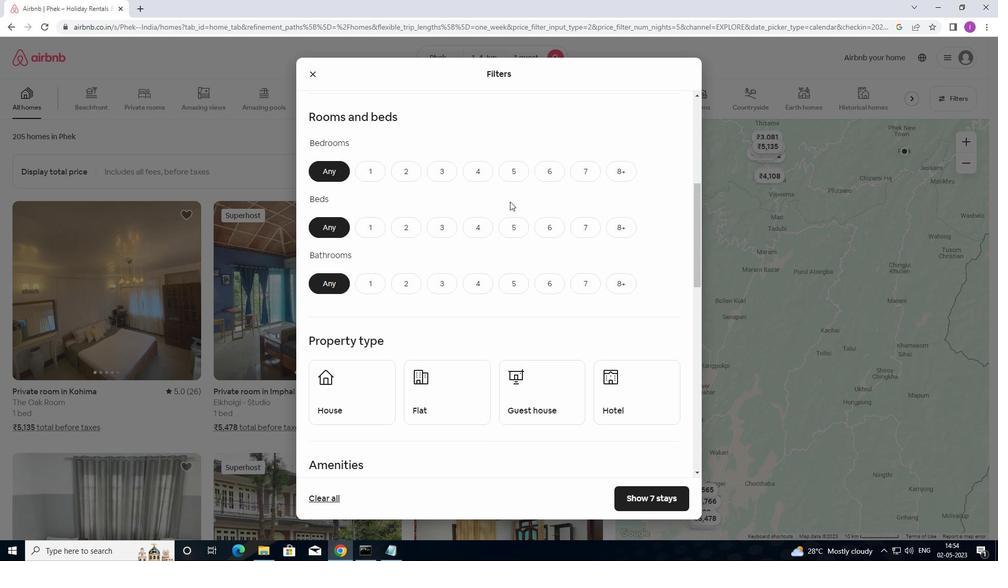 
Action: Mouse moved to (423, 168)
Screenshot: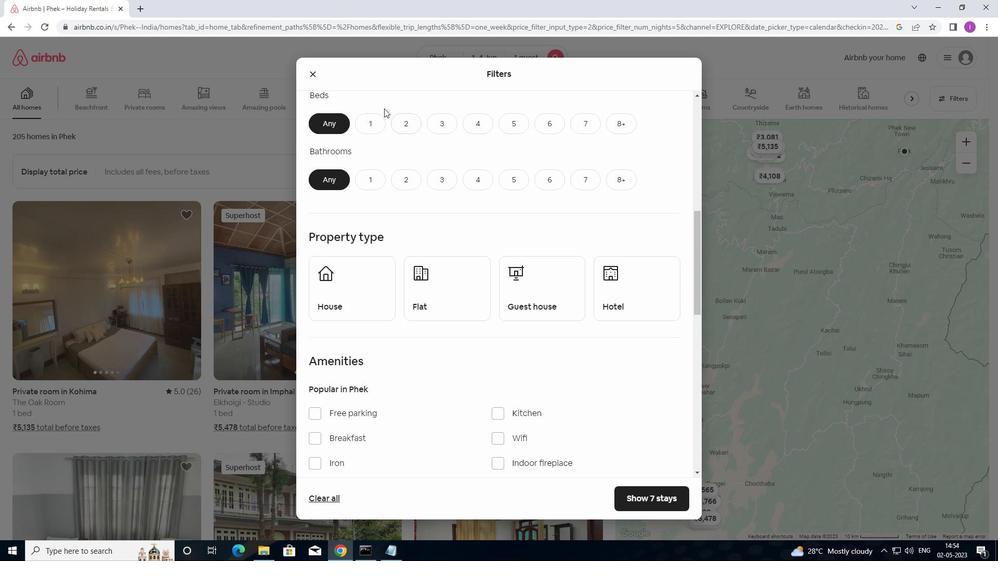 
Action: Mouse scrolled (423, 169) with delta (0, 0)
Screenshot: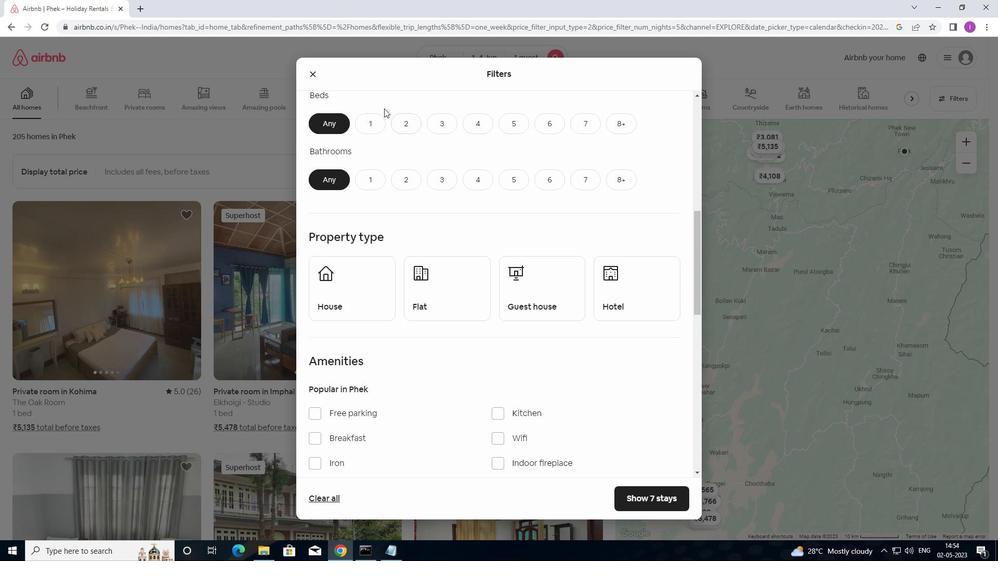 
Action: Mouse moved to (423, 171)
Screenshot: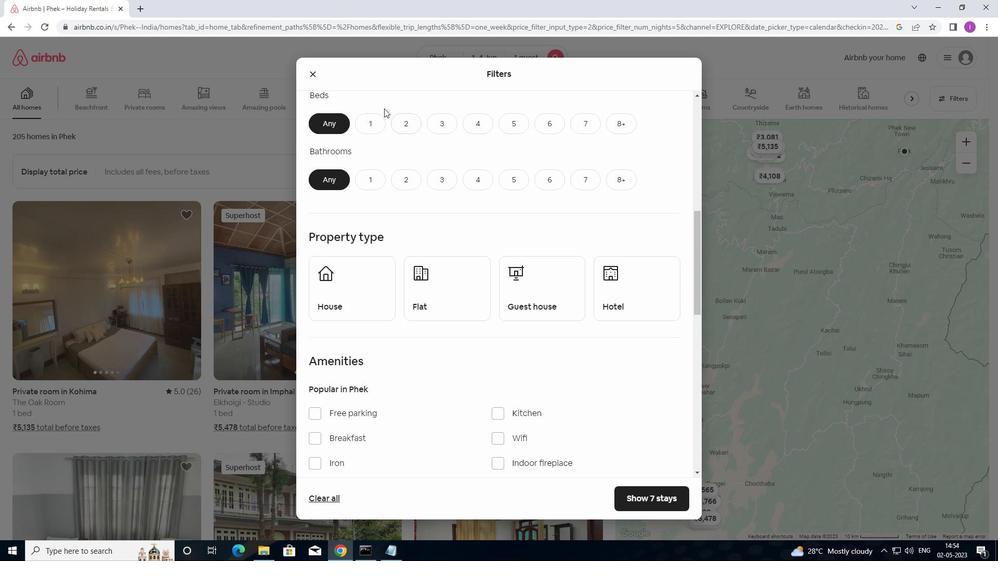 
Action: Mouse scrolled (423, 171) with delta (0, 0)
Screenshot: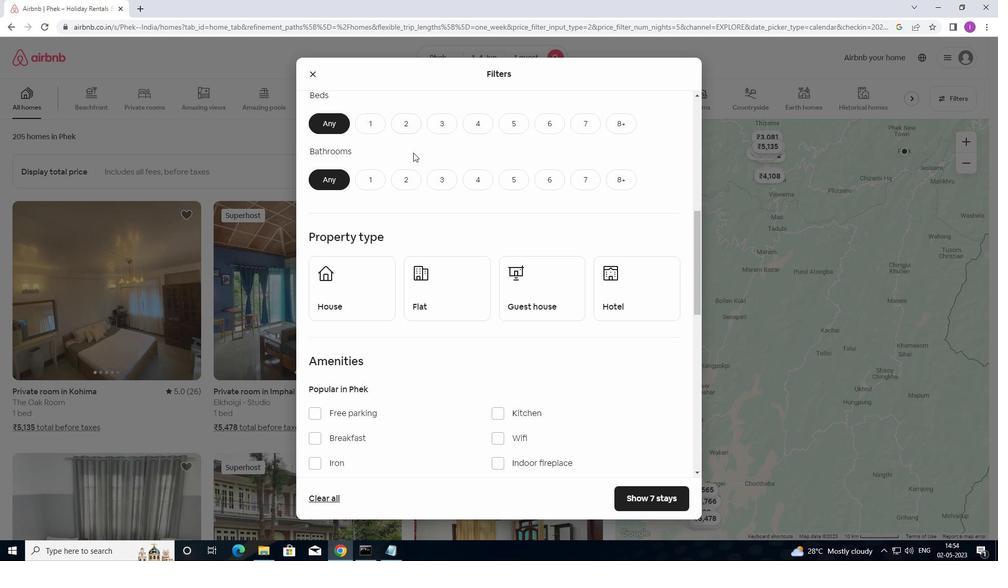 
Action: Mouse moved to (372, 175)
Screenshot: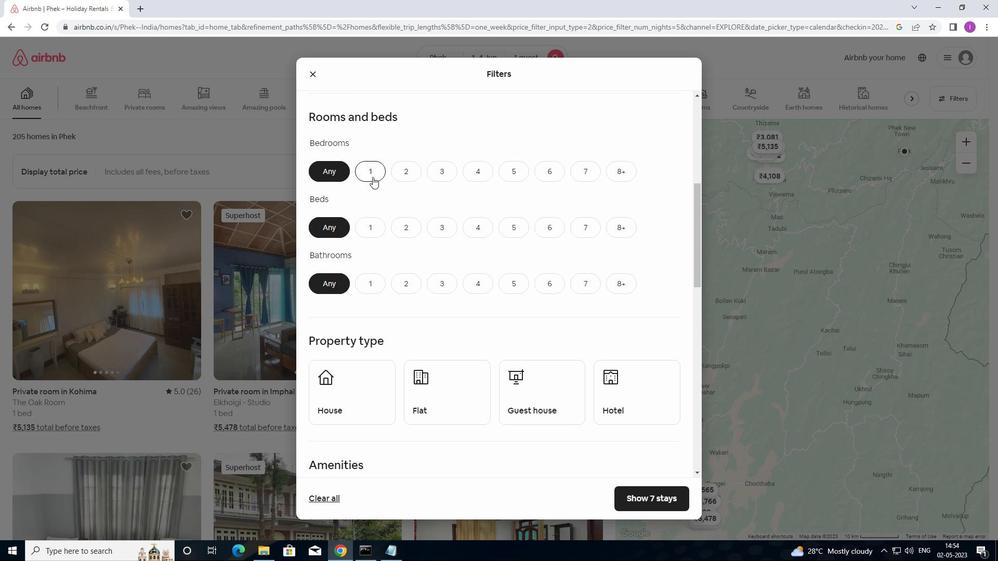 
Action: Mouse pressed left at (372, 175)
Screenshot: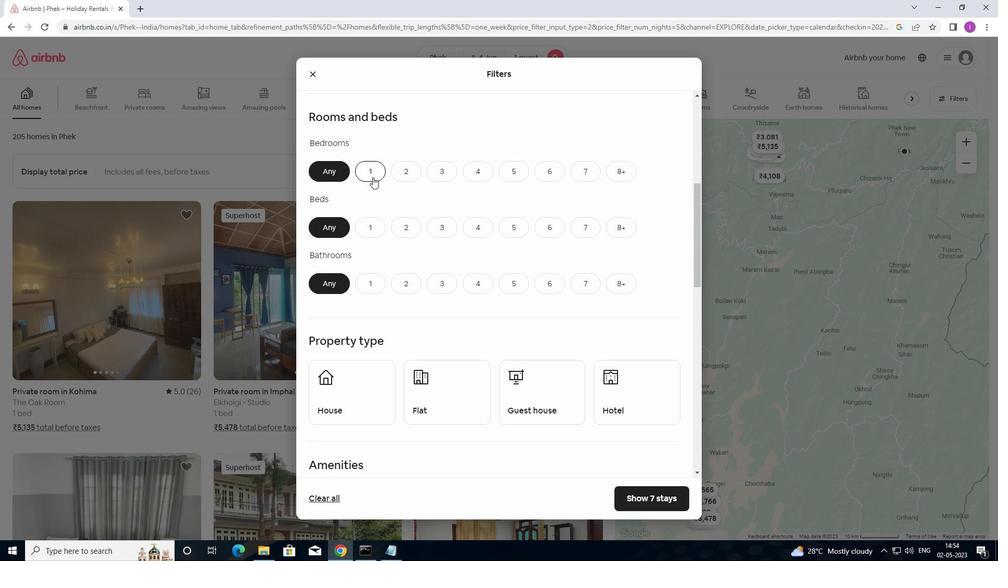 
Action: Mouse moved to (374, 230)
Screenshot: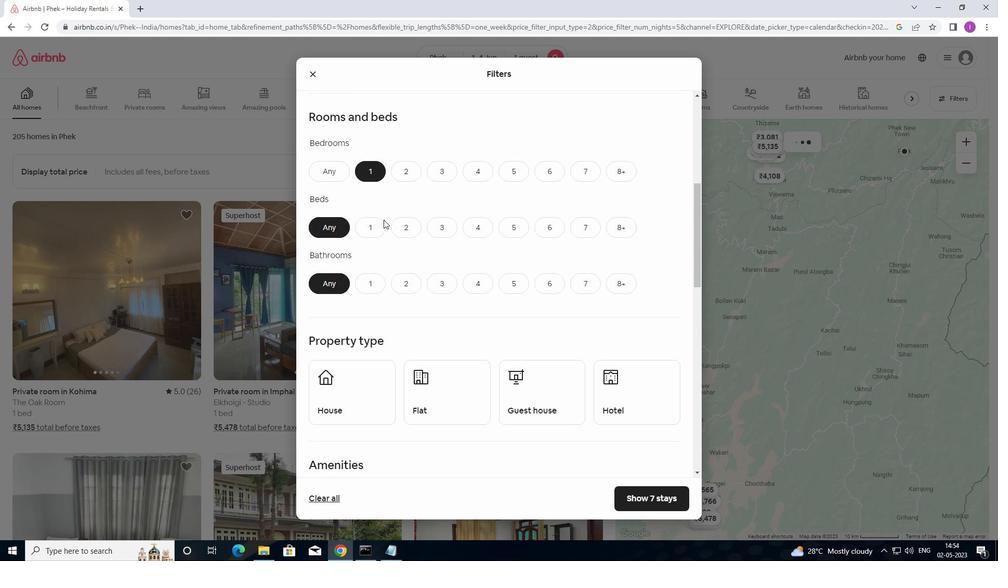
Action: Mouse pressed left at (374, 230)
Screenshot: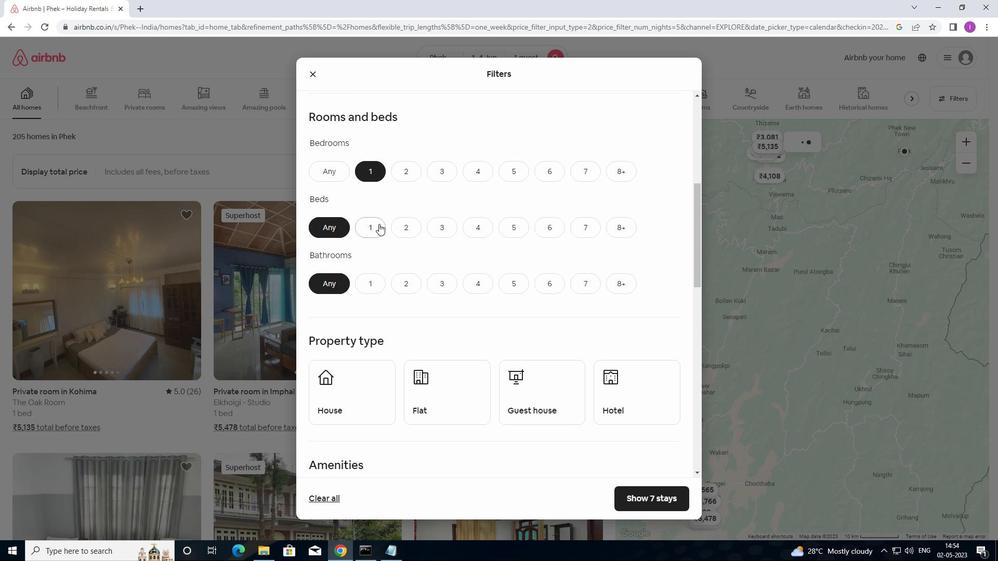 
Action: Mouse moved to (372, 284)
Screenshot: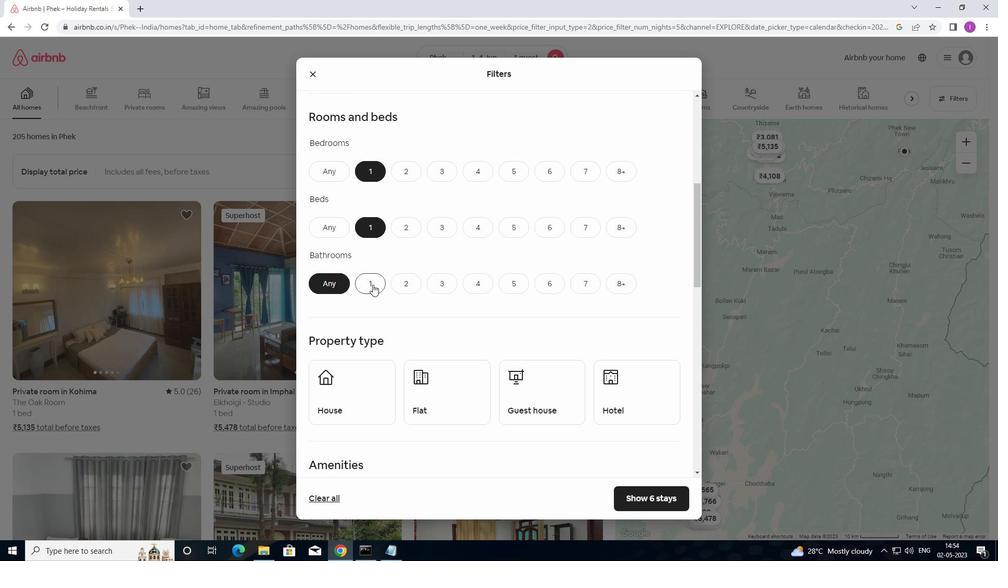 
Action: Mouse pressed left at (372, 284)
Screenshot: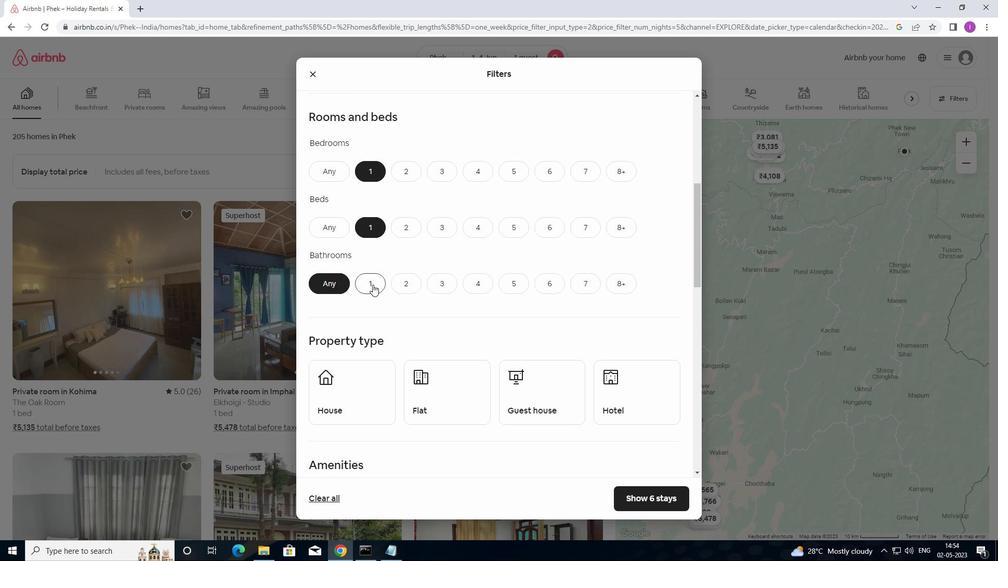 
Action: Mouse moved to (381, 309)
Screenshot: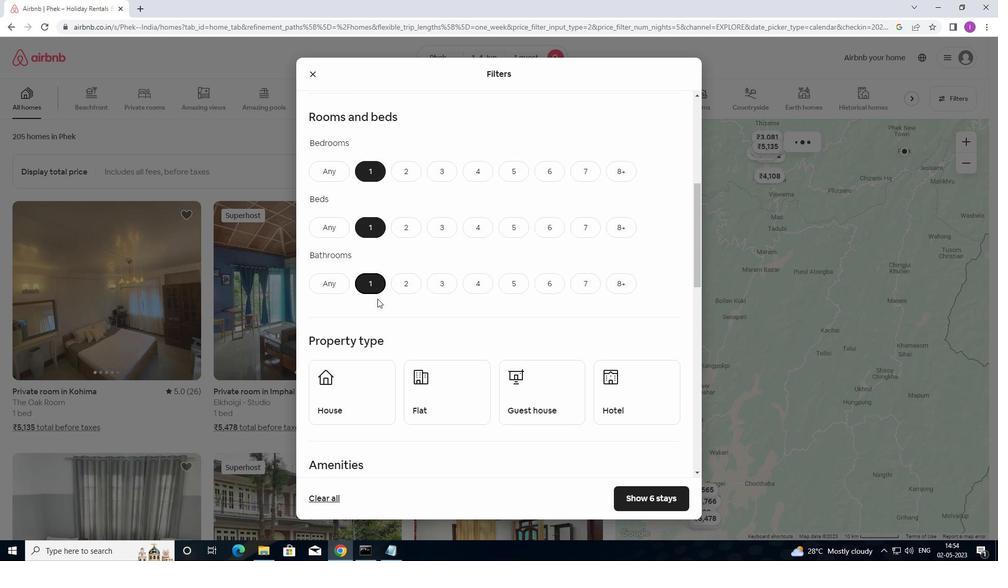 
Action: Mouse scrolled (381, 308) with delta (0, 0)
Screenshot: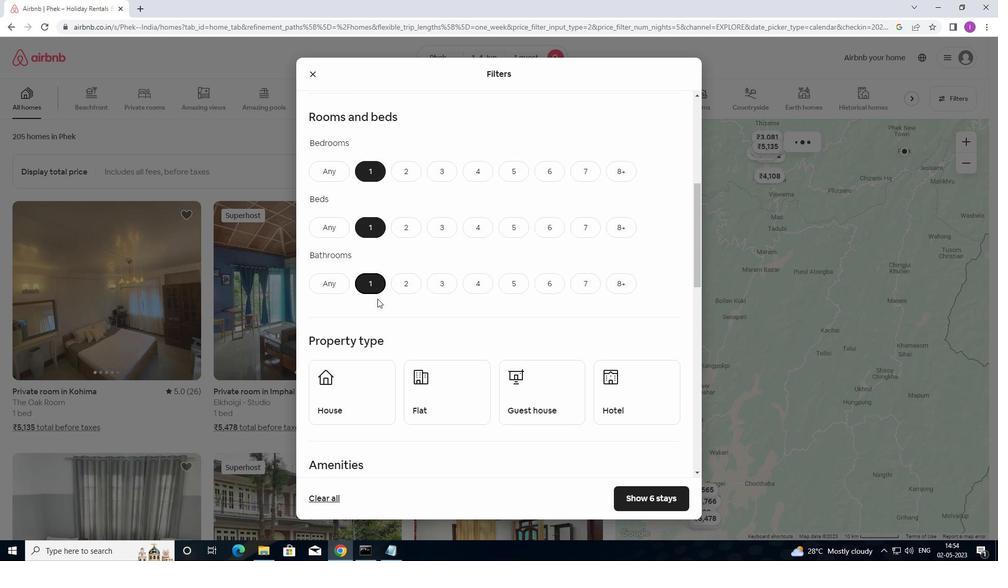 
Action: Mouse moved to (382, 311)
Screenshot: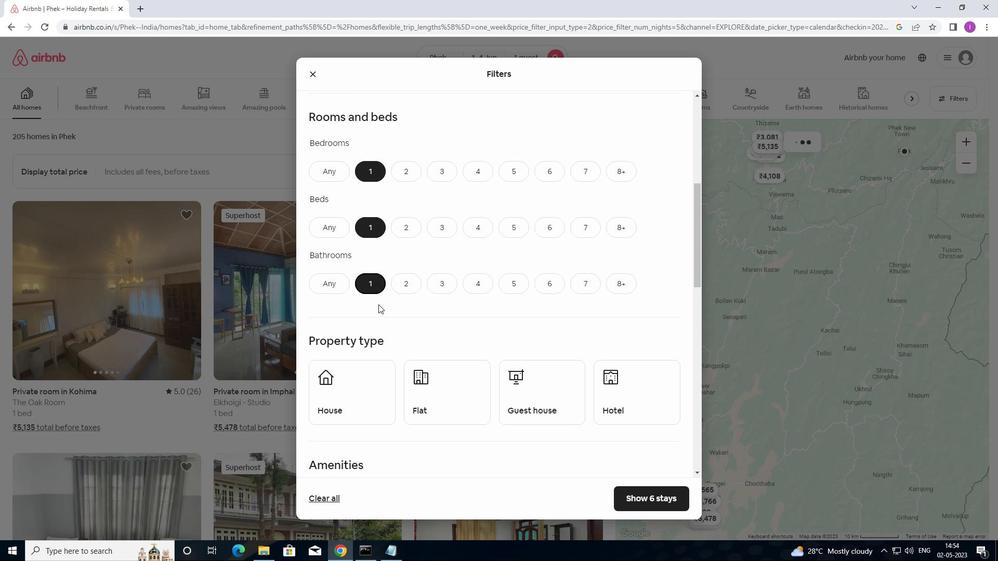 
Action: Mouse scrolled (382, 311) with delta (0, 0)
Screenshot: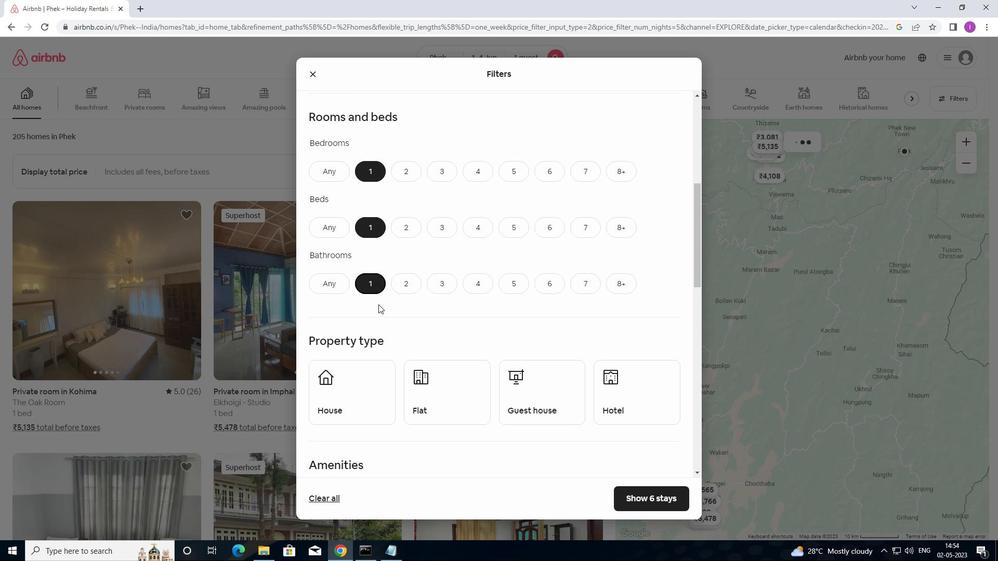 
Action: Mouse moved to (382, 312)
Screenshot: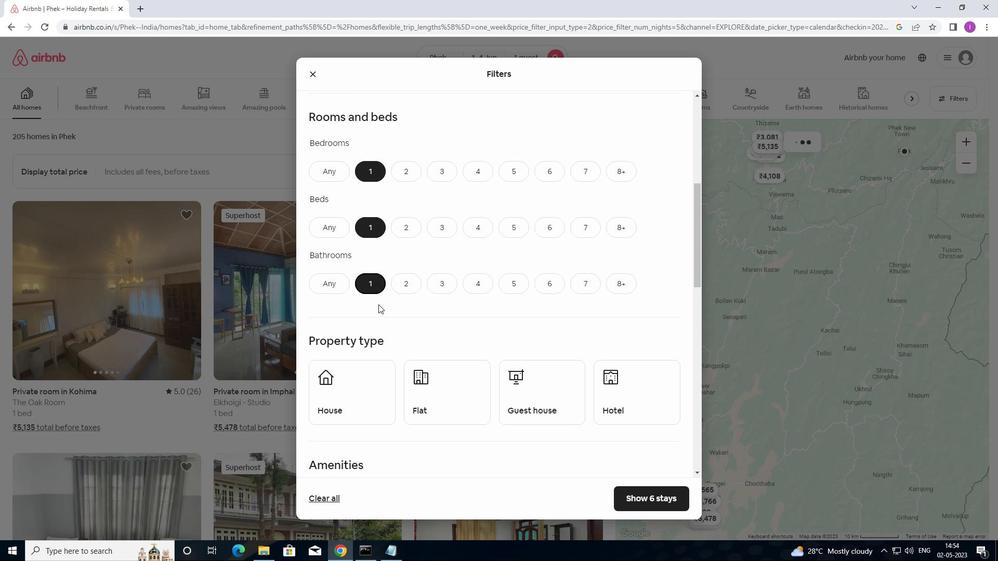 
Action: Mouse scrolled (382, 311) with delta (0, 0)
Screenshot: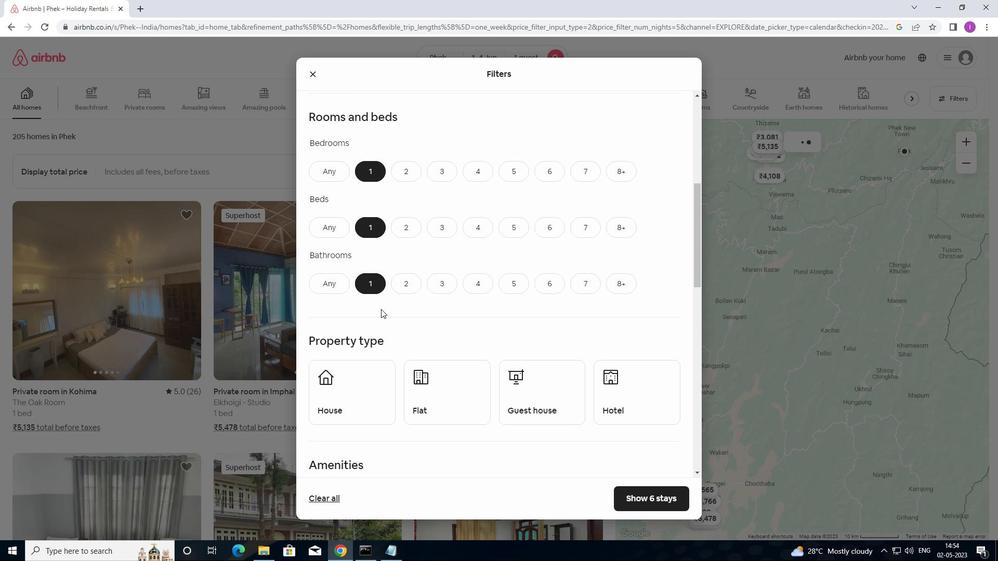 
Action: Mouse moved to (350, 263)
Screenshot: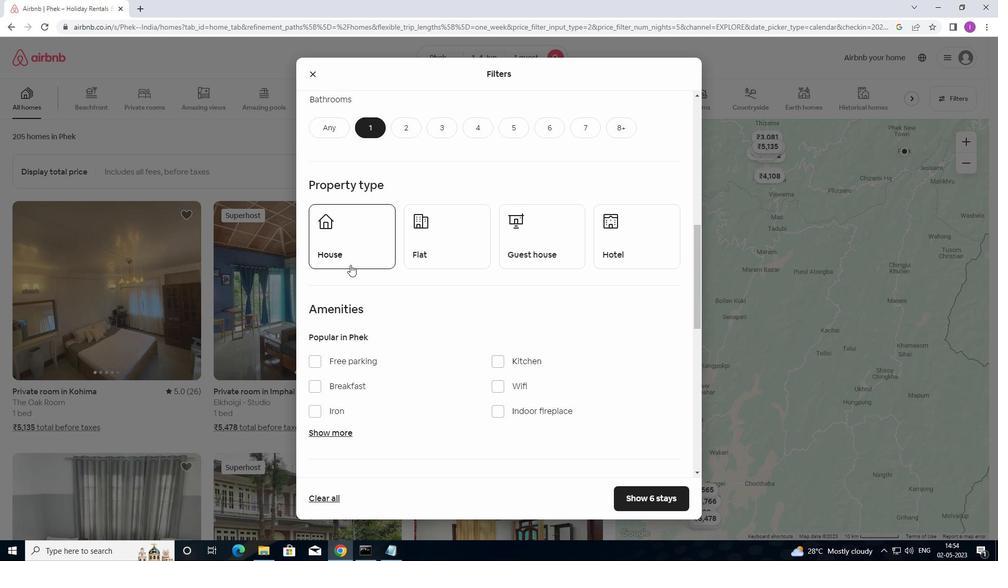 
Action: Mouse pressed left at (350, 263)
Screenshot: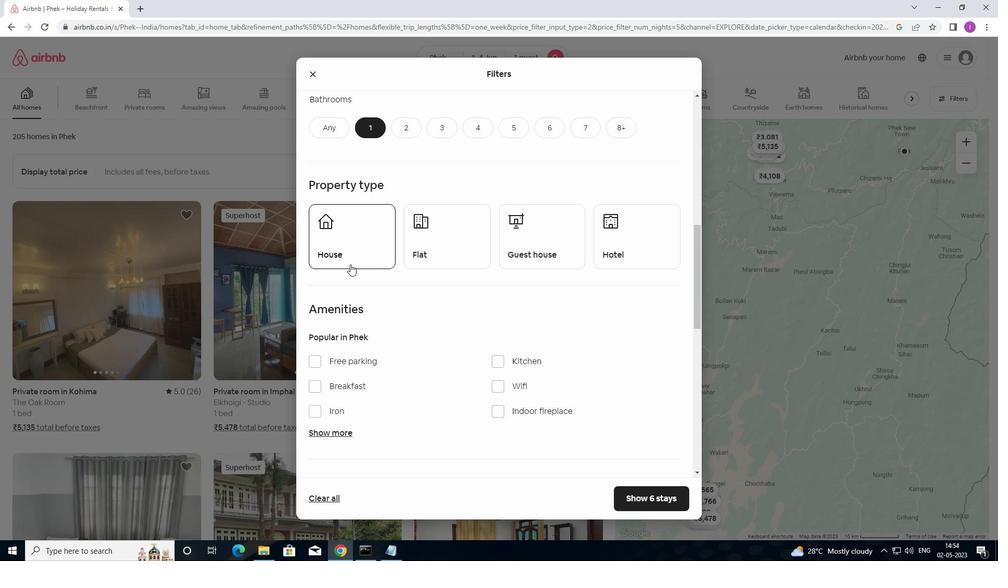 
Action: Mouse moved to (478, 250)
Screenshot: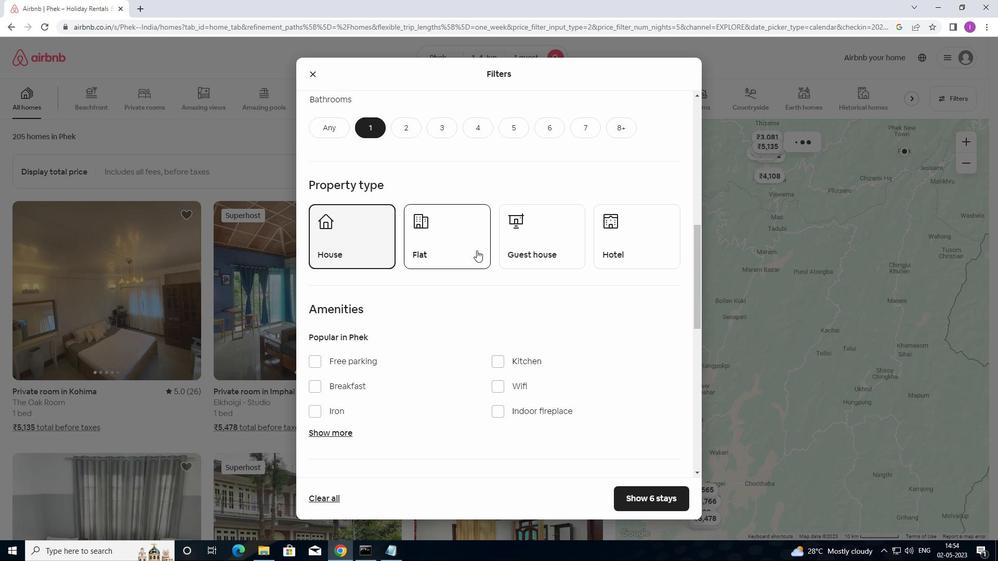 
Action: Mouse pressed left at (478, 250)
Screenshot: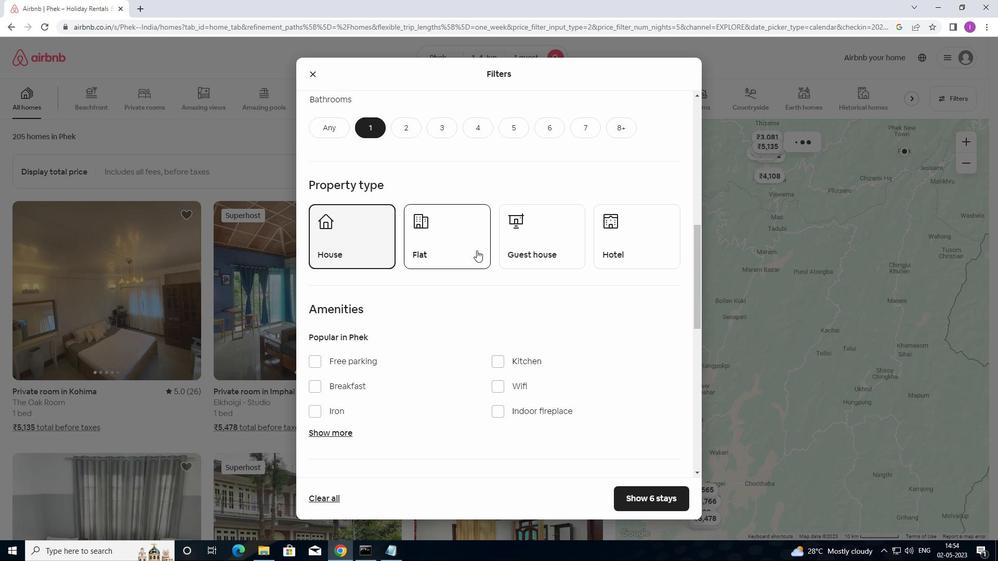 
Action: Mouse moved to (543, 242)
Screenshot: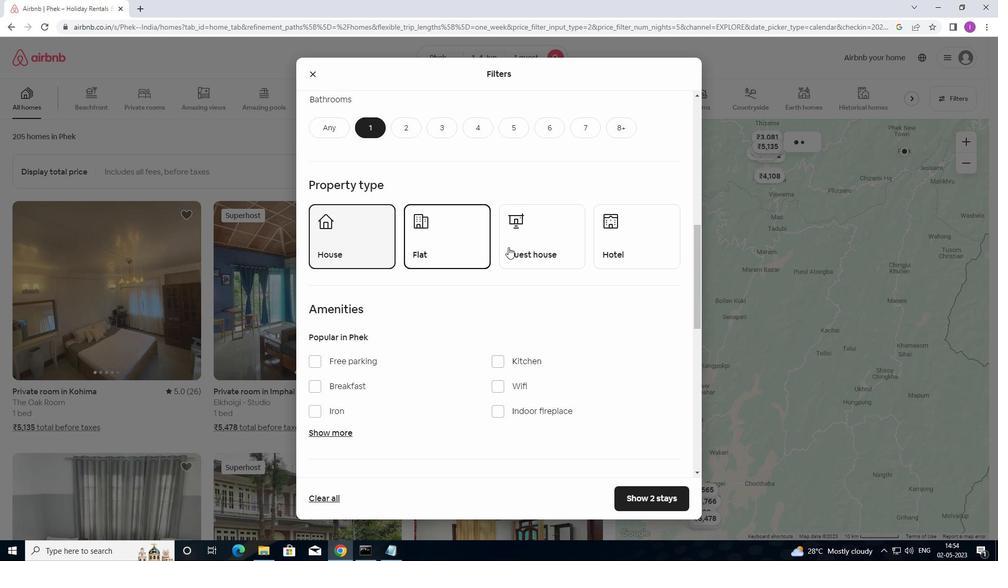 
Action: Mouse pressed left at (543, 242)
Screenshot: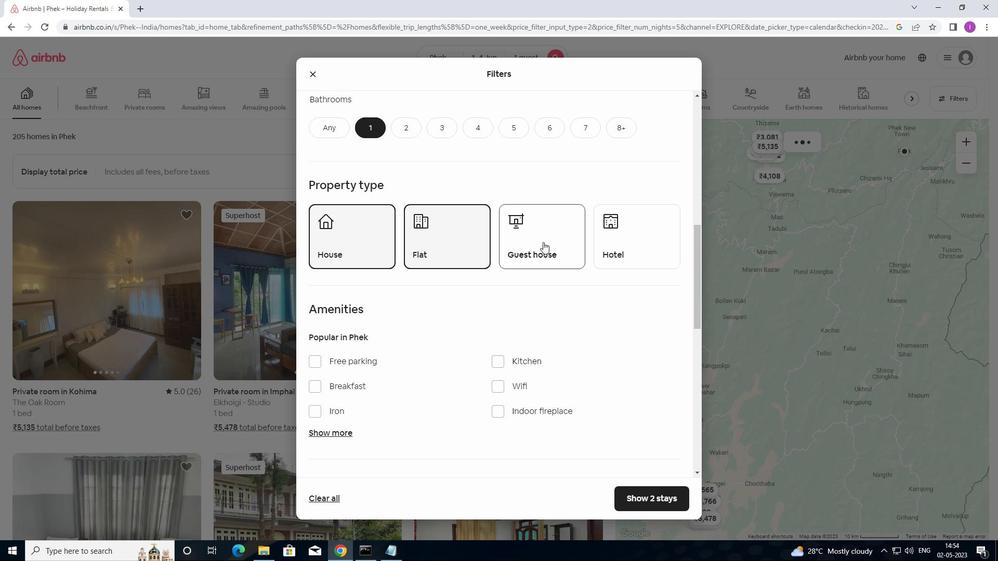 
Action: Mouse moved to (571, 278)
Screenshot: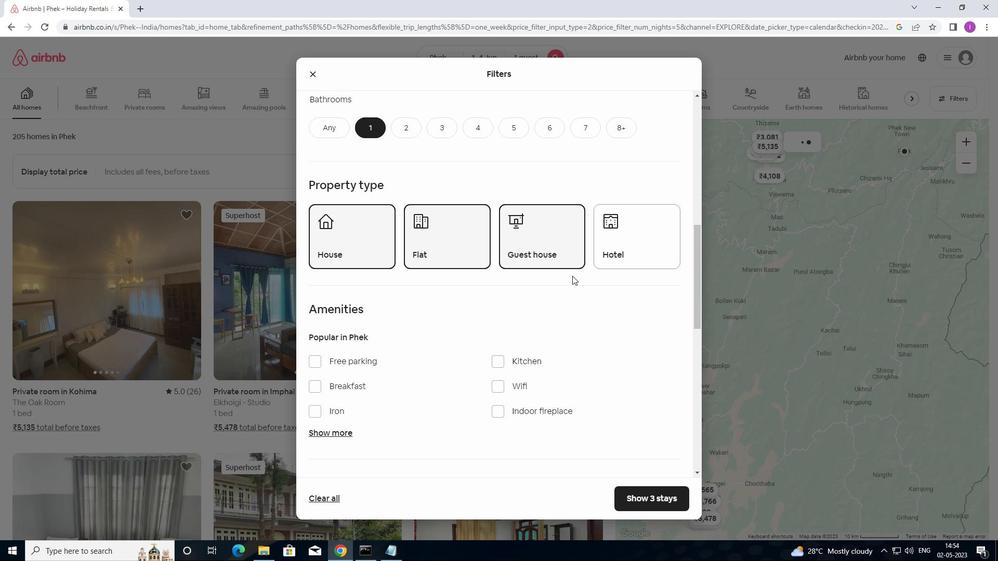 
Action: Mouse scrolled (571, 278) with delta (0, 0)
Screenshot: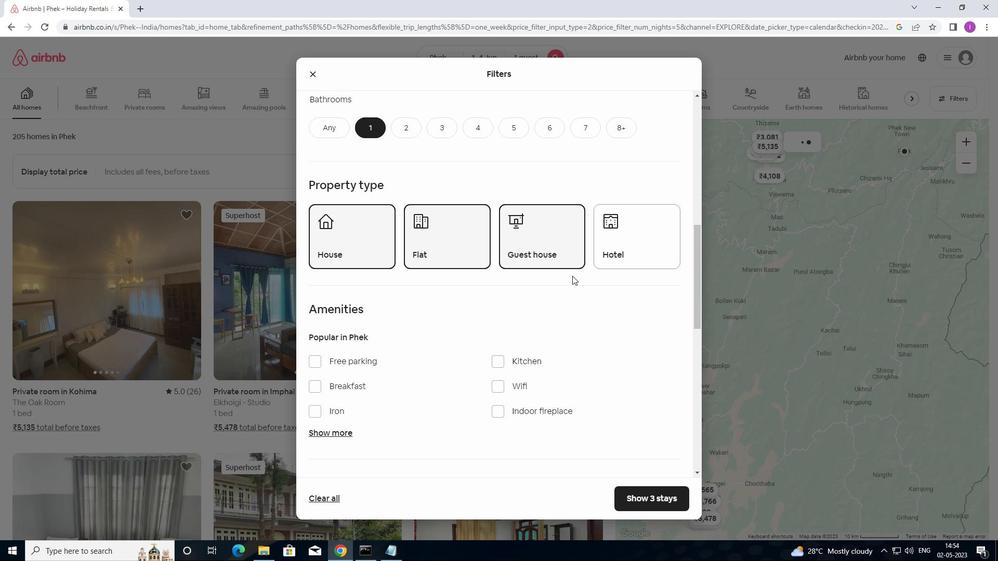 
Action: Mouse moved to (571, 280)
Screenshot: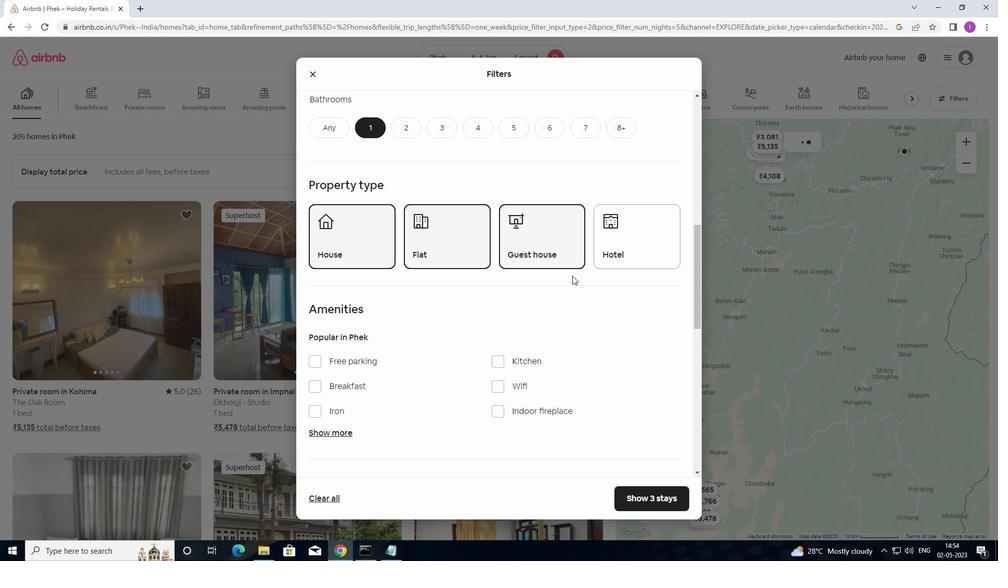 
Action: Mouse scrolled (571, 279) with delta (0, 0)
Screenshot: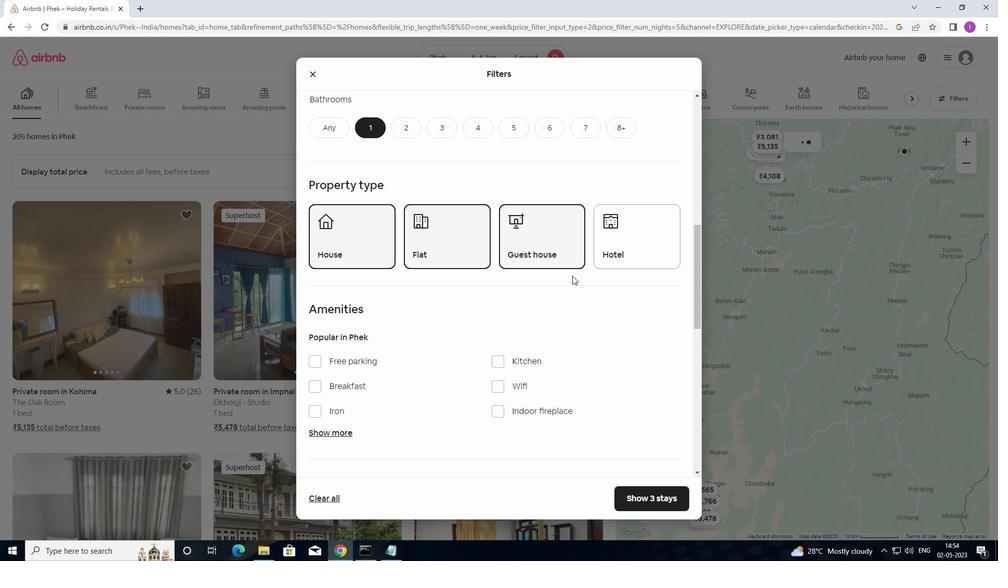 
Action: Mouse moved to (571, 281)
Screenshot: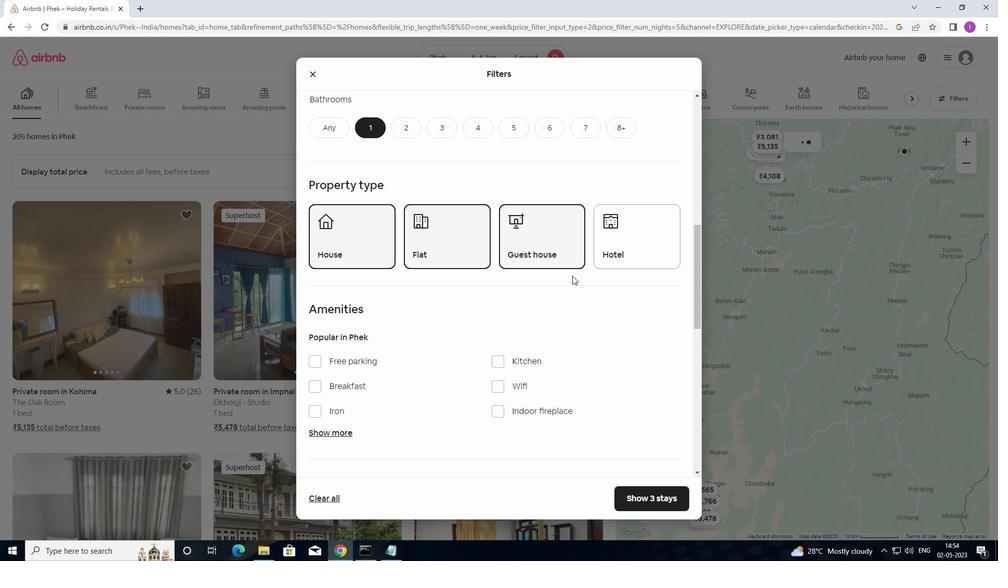 
Action: Mouse scrolled (571, 281) with delta (0, 0)
Screenshot: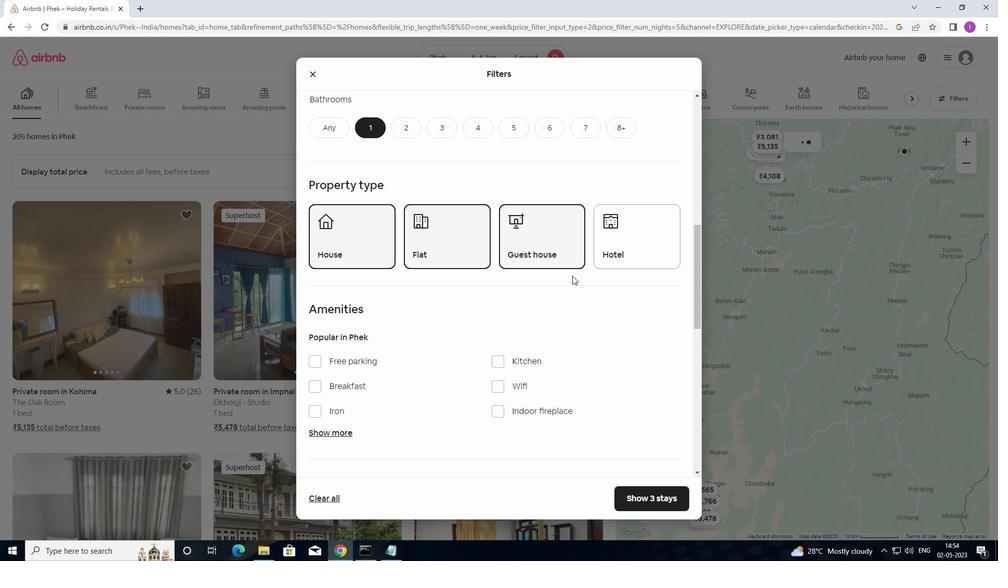 
Action: Mouse moved to (505, 231)
Screenshot: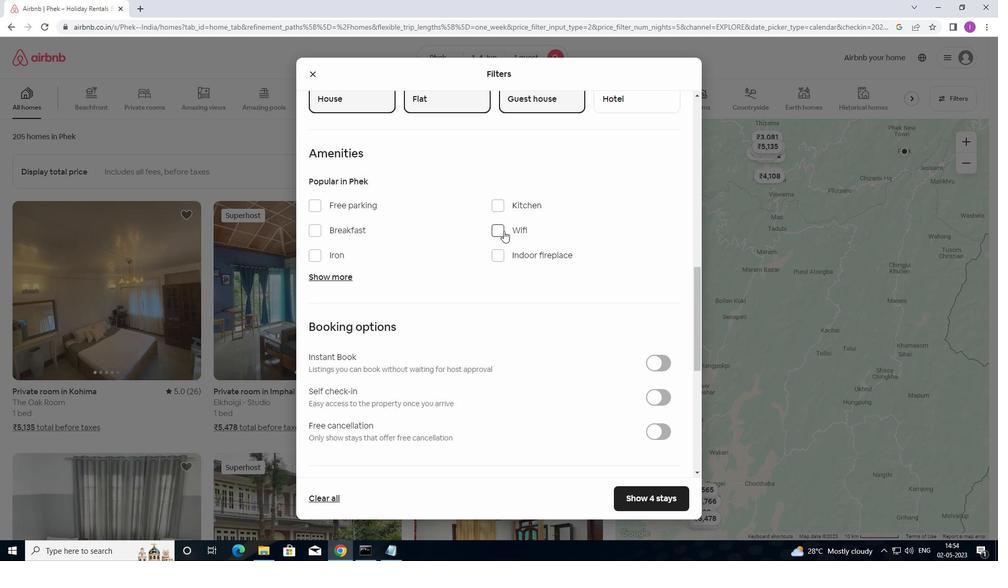 
Action: Mouse pressed left at (505, 231)
Screenshot: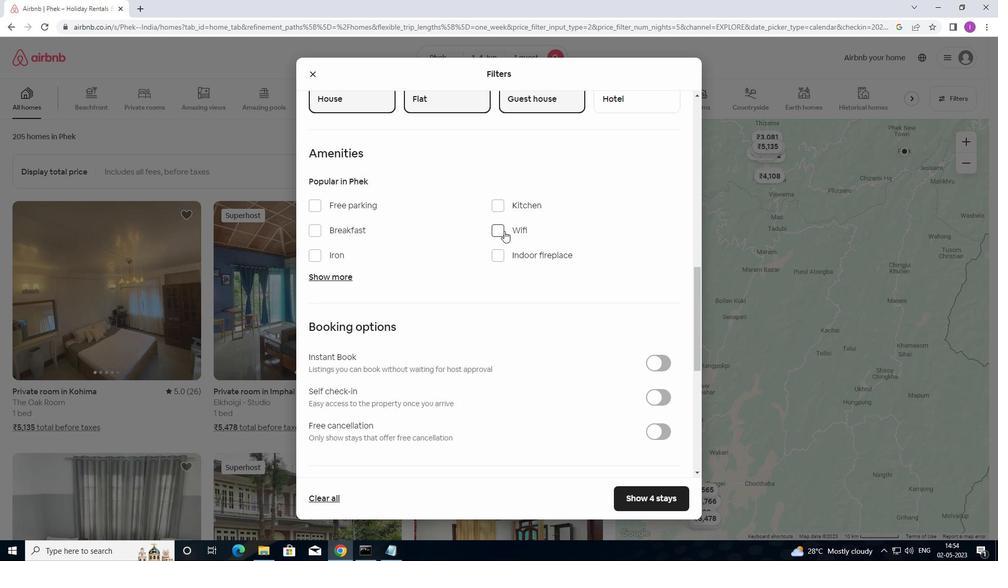 
Action: Mouse moved to (668, 400)
Screenshot: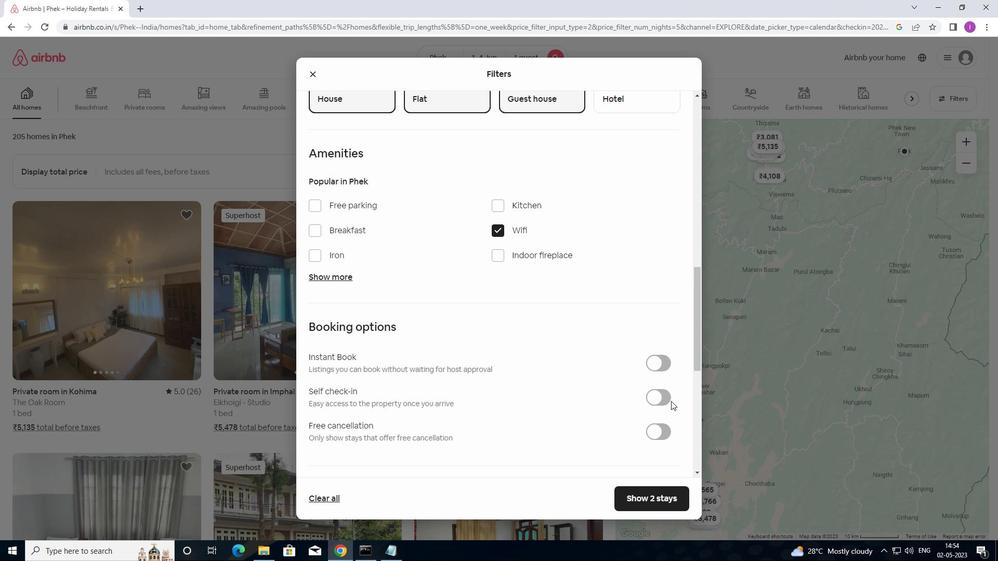 
Action: Mouse pressed left at (668, 400)
Screenshot: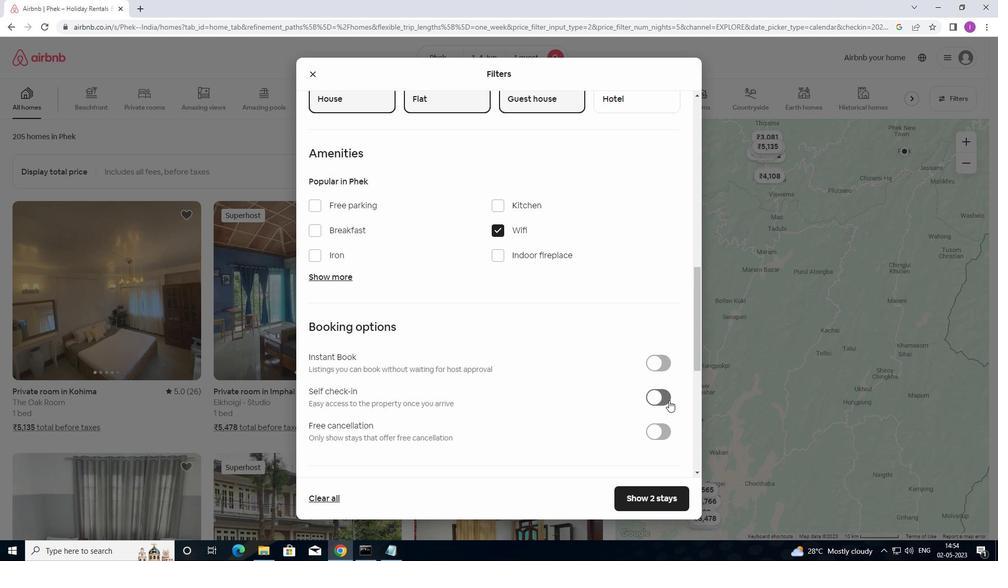 
Action: Mouse moved to (636, 437)
Screenshot: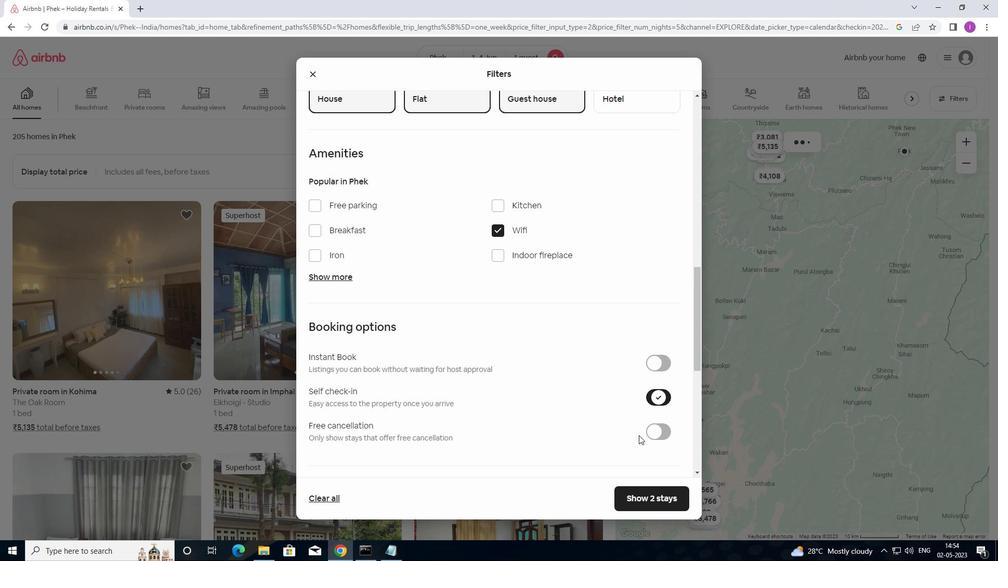 
Action: Mouse scrolled (636, 436) with delta (0, 0)
Screenshot: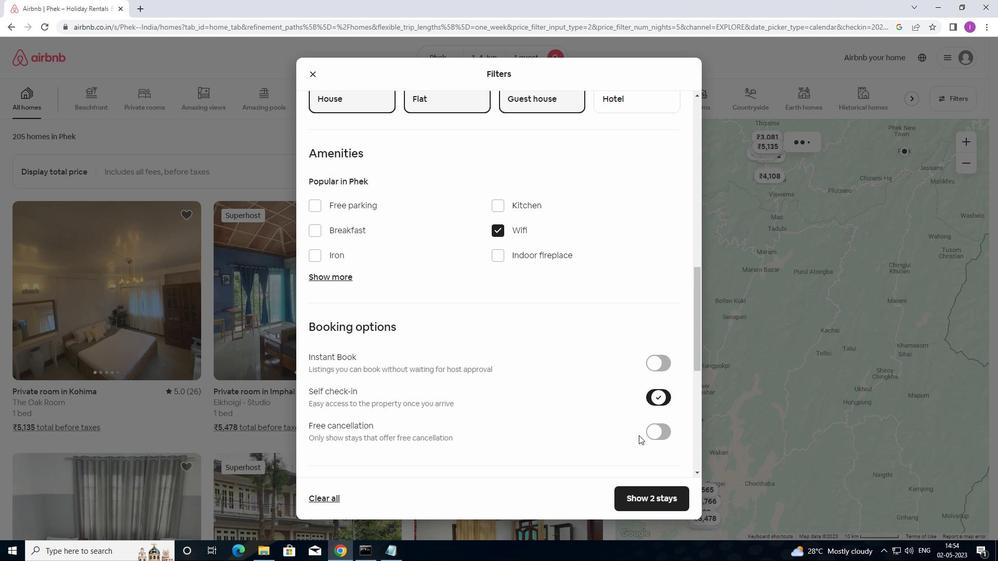 
Action: Mouse moved to (636, 438)
Screenshot: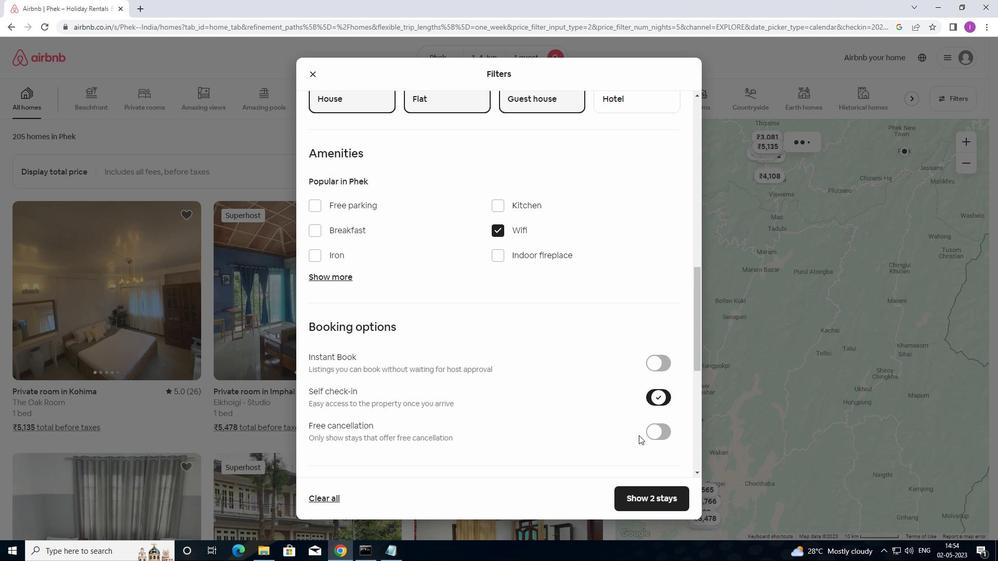 
Action: Mouse scrolled (636, 438) with delta (0, 0)
Screenshot: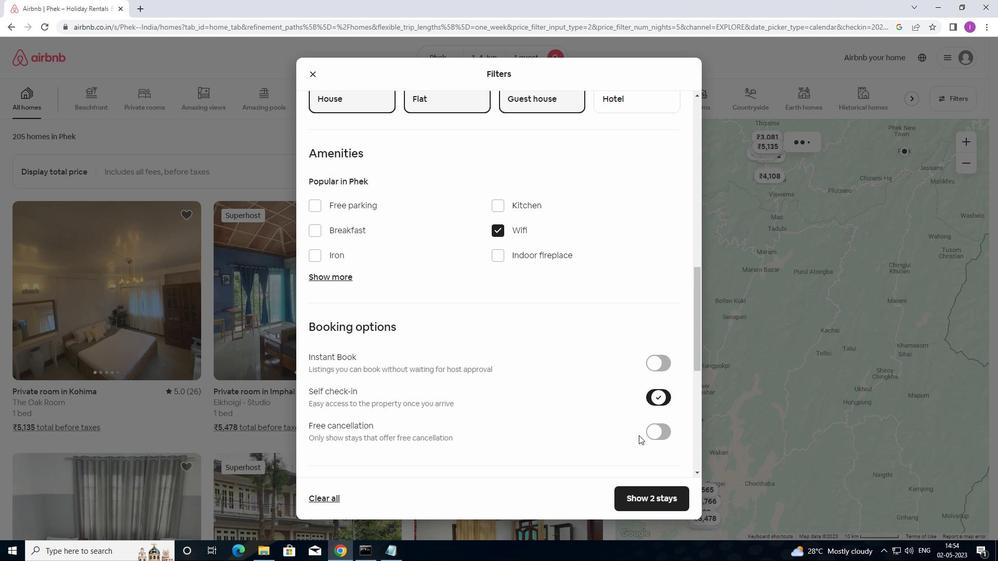 
Action: Mouse moved to (633, 442)
Screenshot: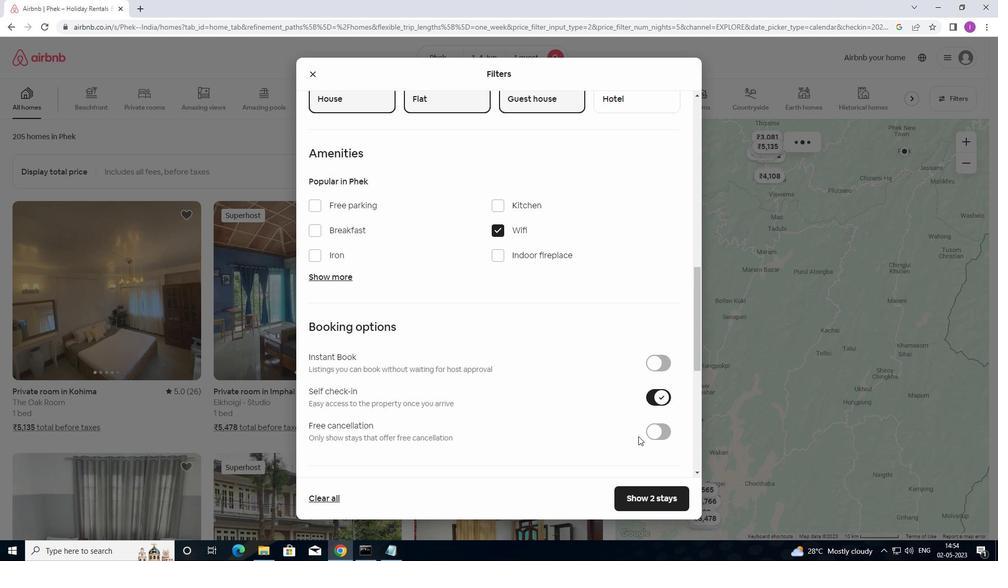 
Action: Mouse scrolled (633, 441) with delta (0, 0)
Screenshot: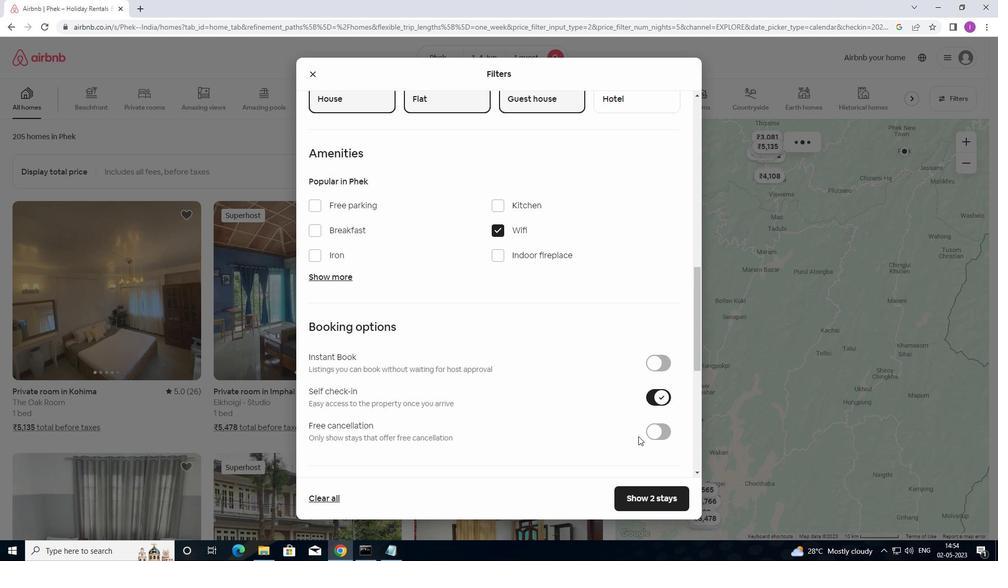 
Action: Mouse moved to (628, 445)
Screenshot: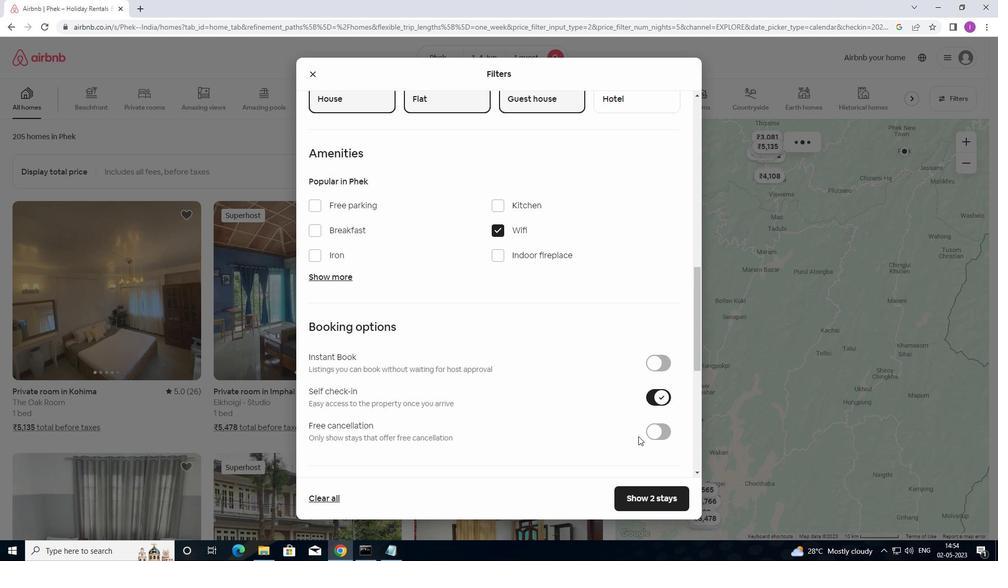 
Action: Mouse scrolled (628, 445) with delta (0, 0)
Screenshot: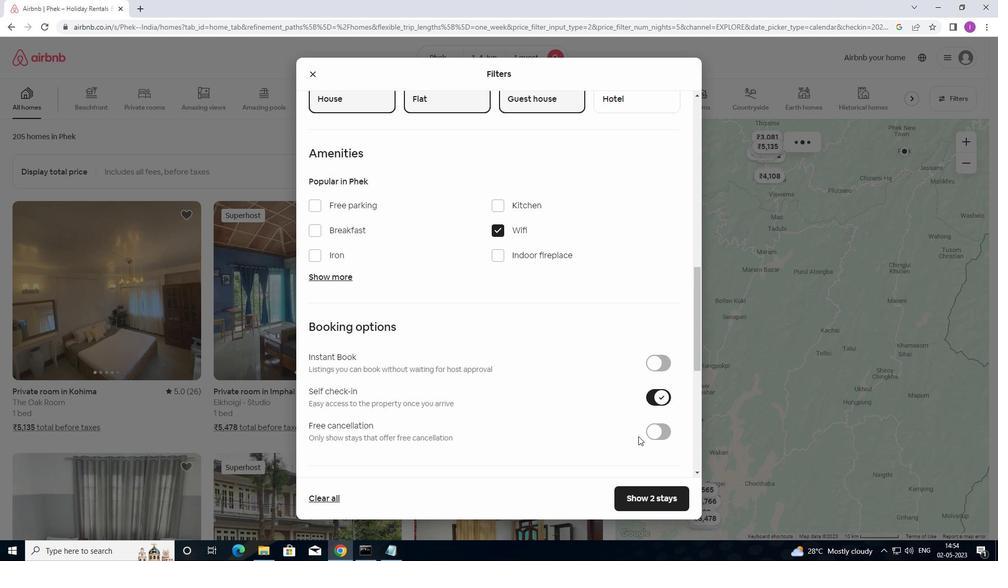 
Action: Mouse moved to (528, 425)
Screenshot: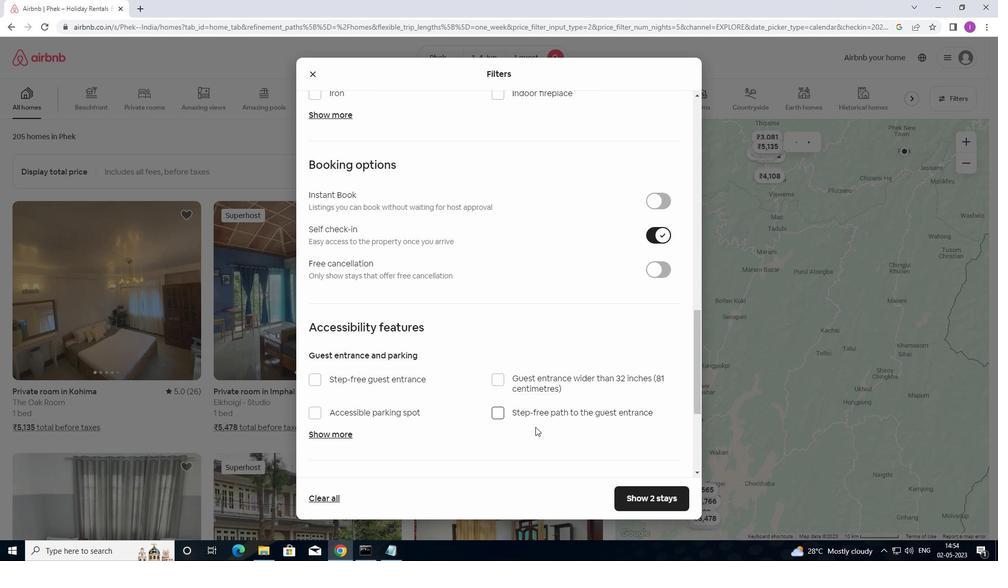 
Action: Mouse scrolled (528, 425) with delta (0, 0)
Screenshot: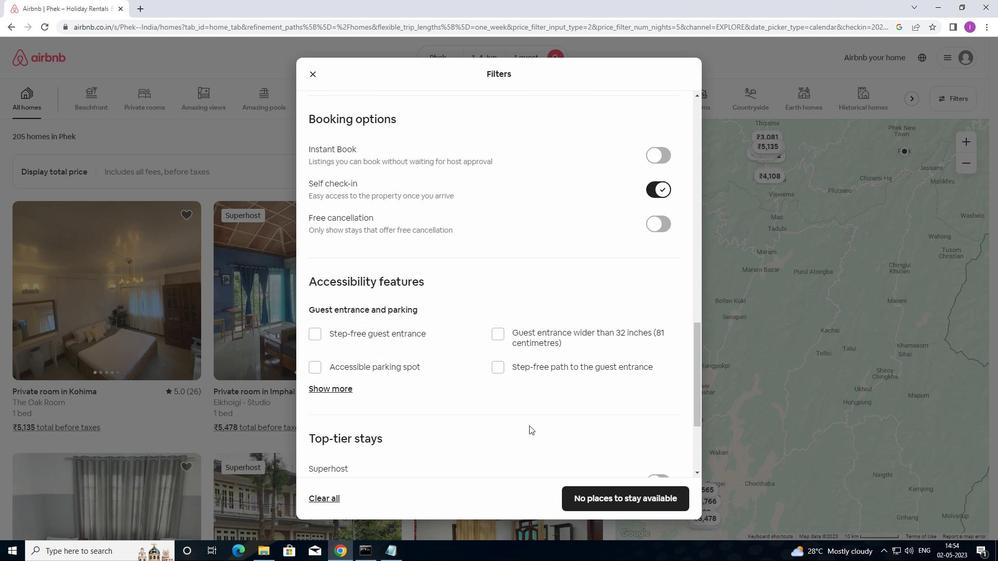 
Action: Mouse scrolled (528, 425) with delta (0, 0)
Screenshot: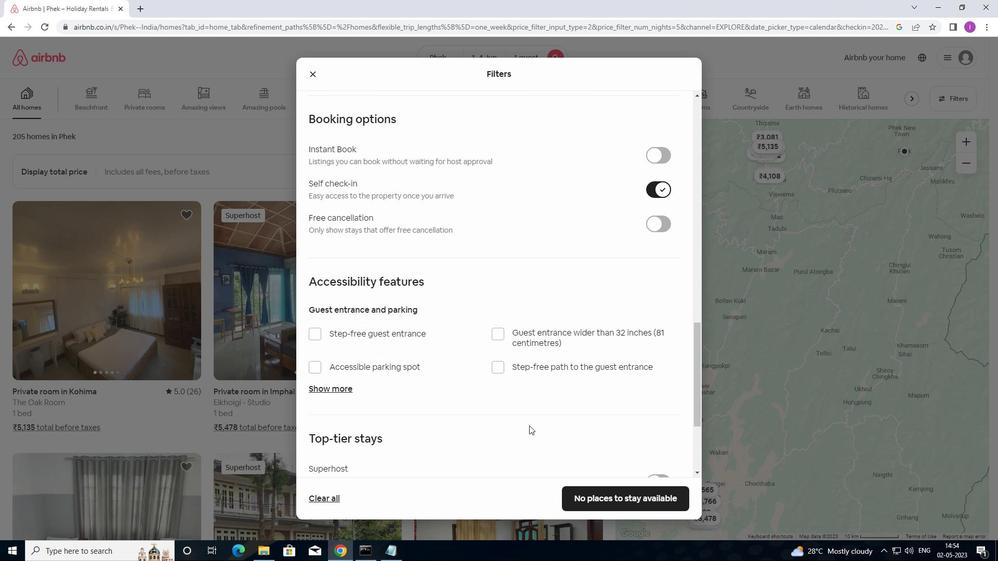 
Action: Mouse scrolled (528, 425) with delta (0, 0)
Screenshot: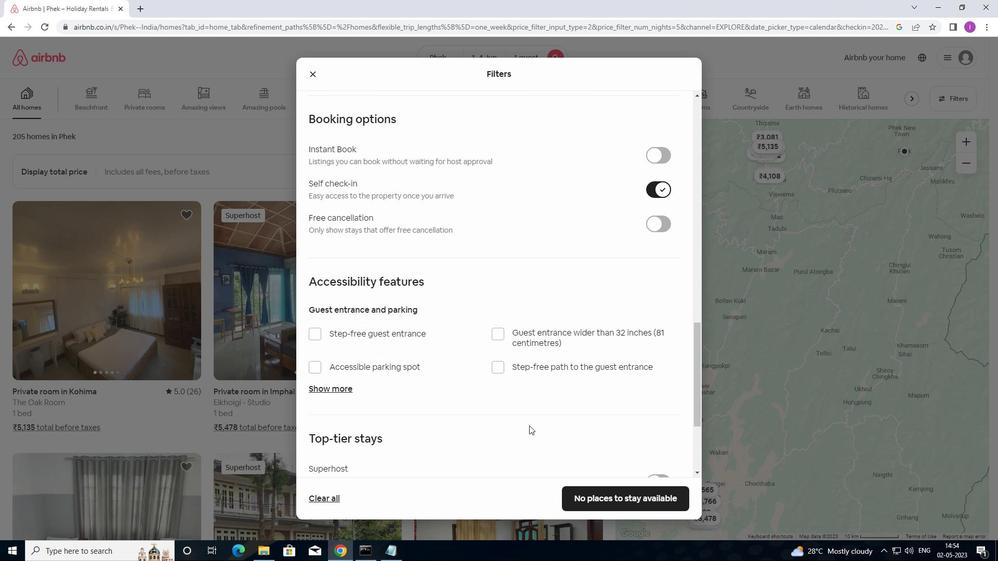 
Action: Mouse moved to (491, 432)
Screenshot: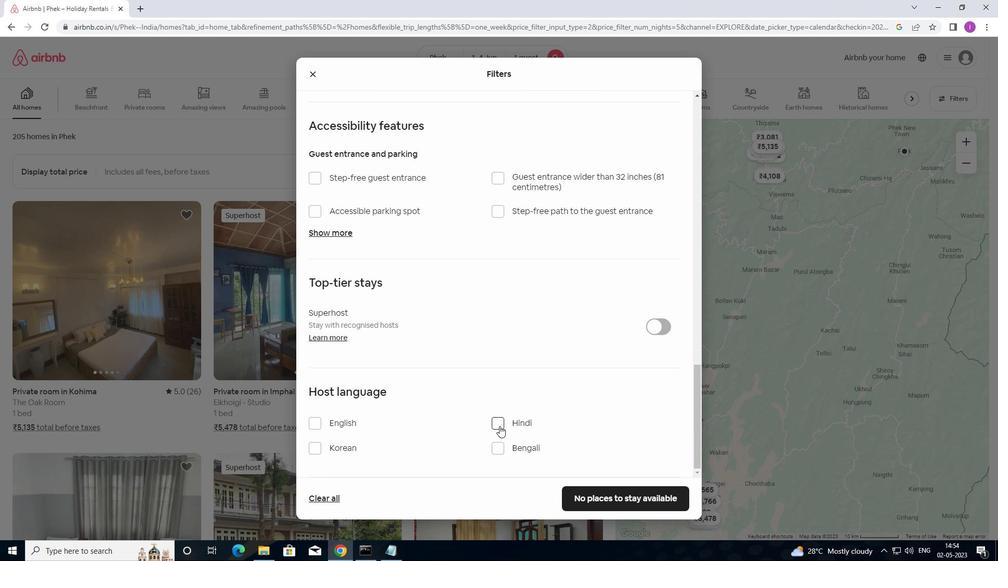 
Action: Mouse scrolled (491, 431) with delta (0, 0)
Screenshot: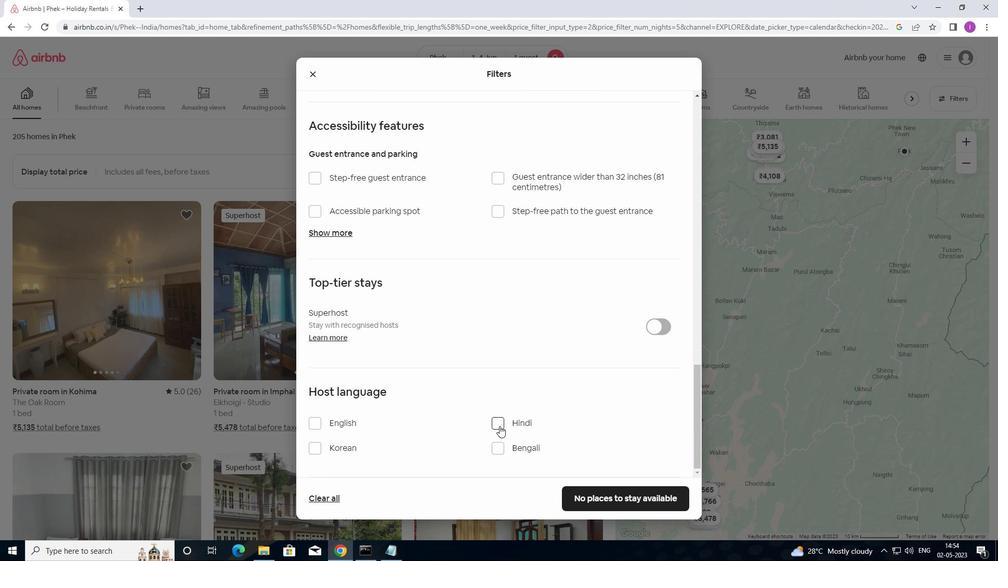 
Action: Mouse moved to (490, 433)
Screenshot: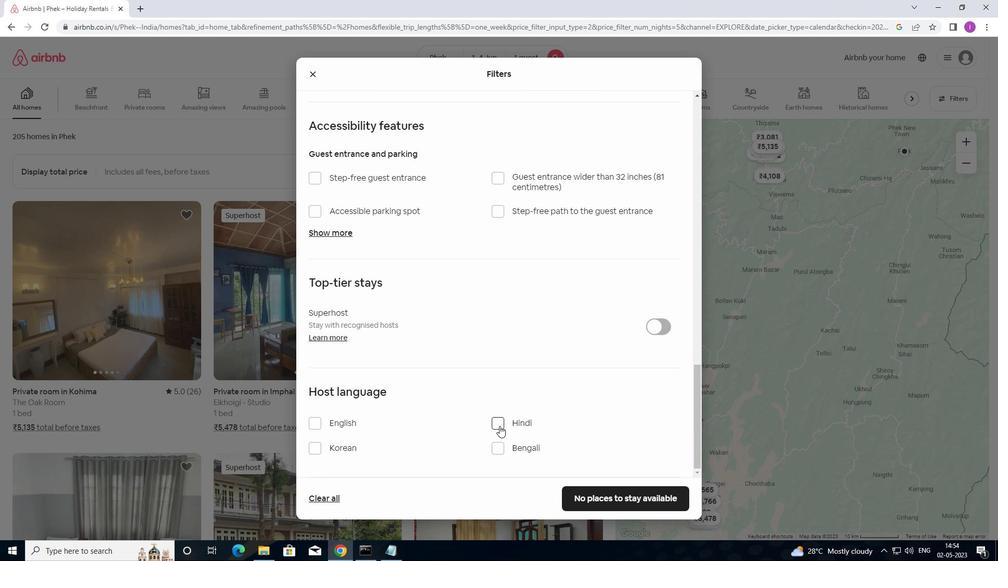 
Action: Mouse scrolled (490, 432) with delta (0, 0)
Screenshot: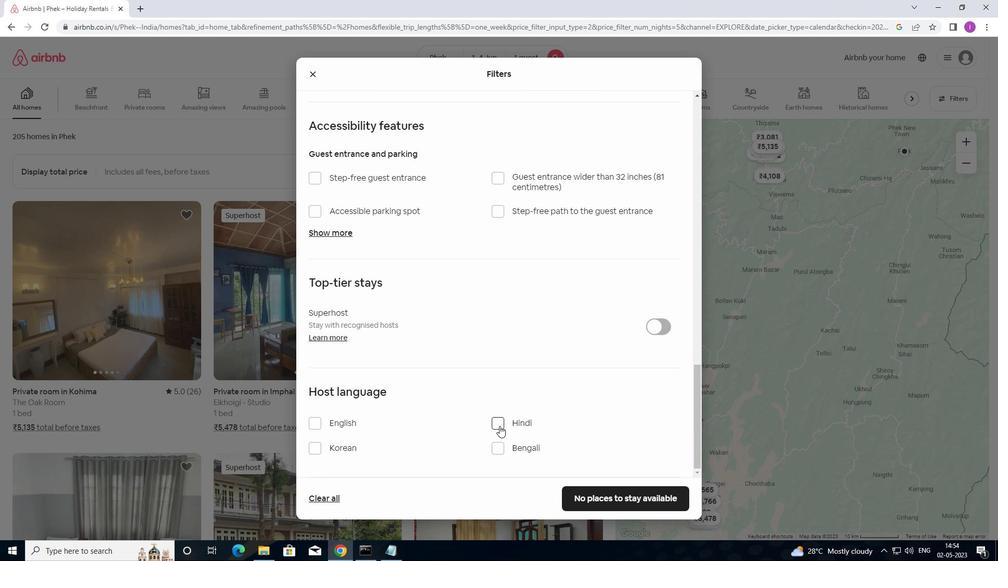 
Action: Mouse moved to (490, 433)
Screenshot: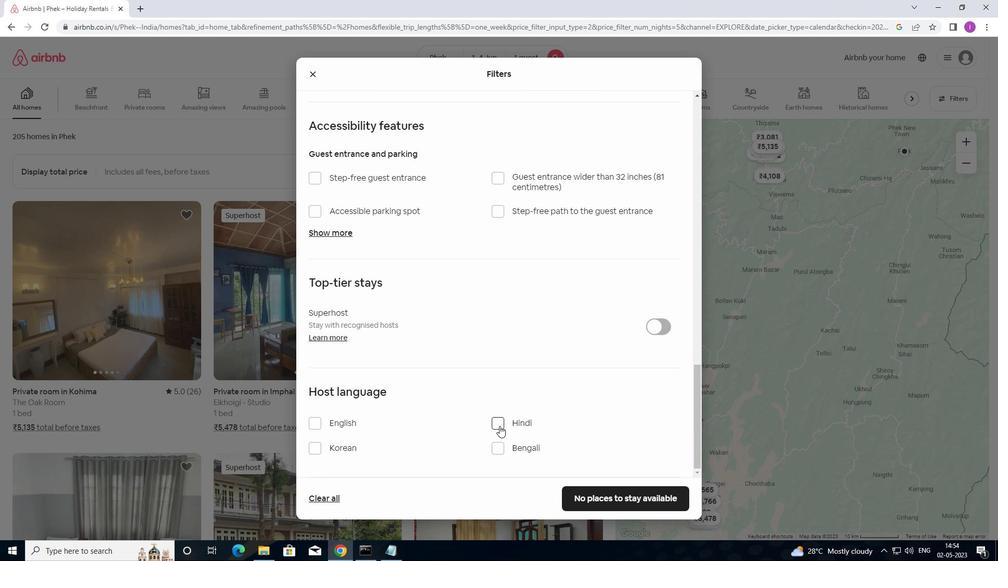 
Action: Mouse scrolled (490, 433) with delta (0, 0)
Screenshot: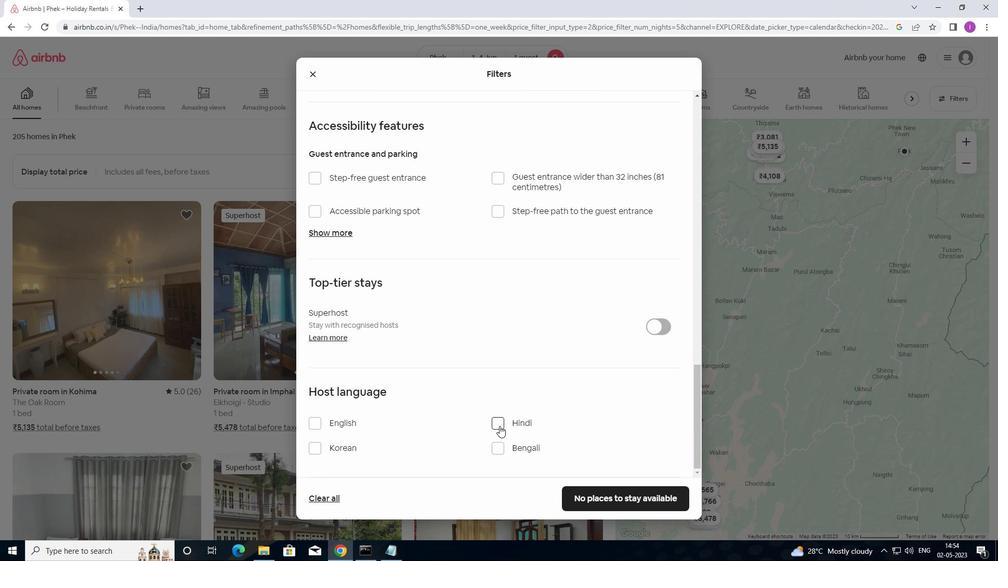 
Action: Mouse moved to (488, 434)
Screenshot: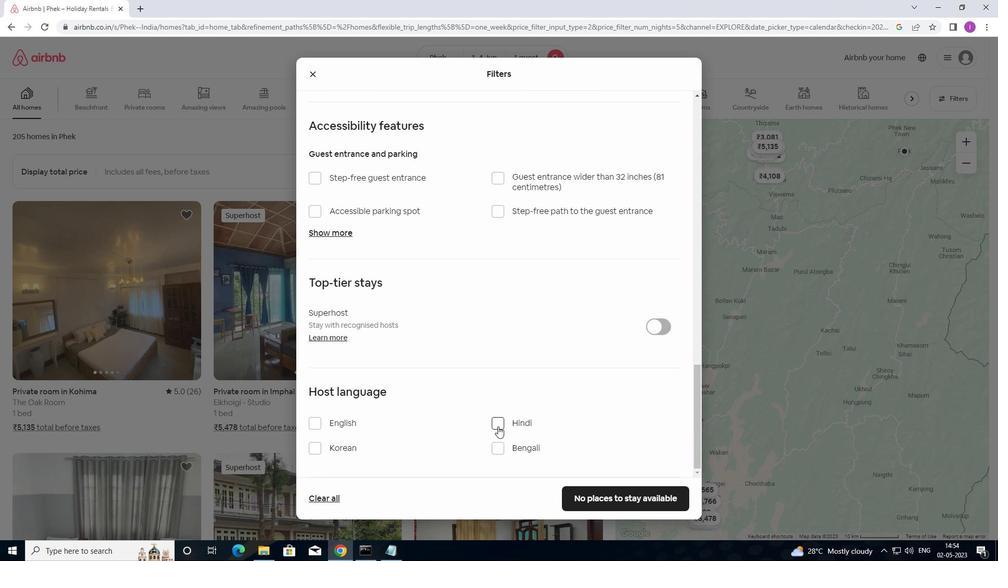 
Action: Mouse scrolled (488, 434) with delta (0, 0)
Screenshot: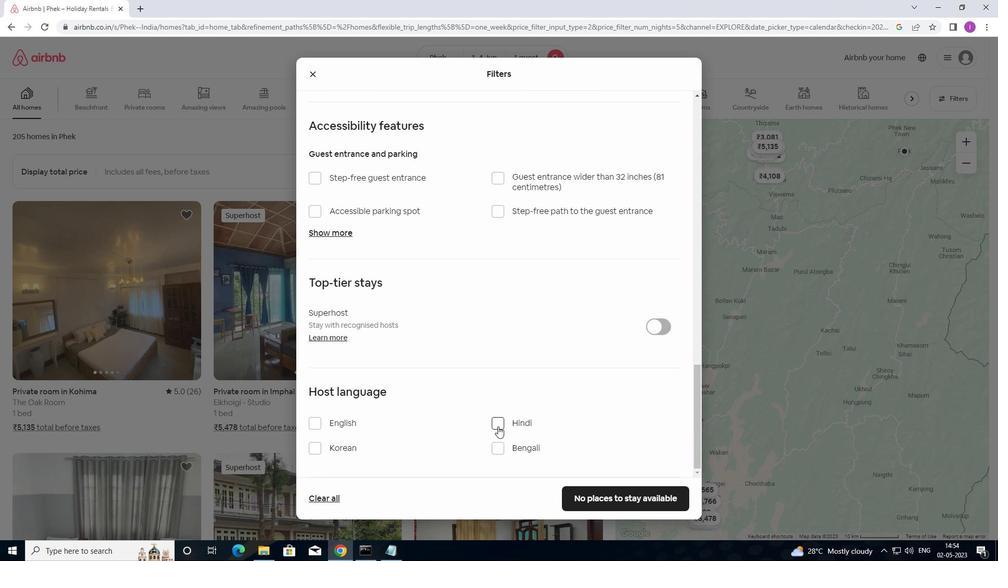 
Action: Mouse moved to (311, 422)
Screenshot: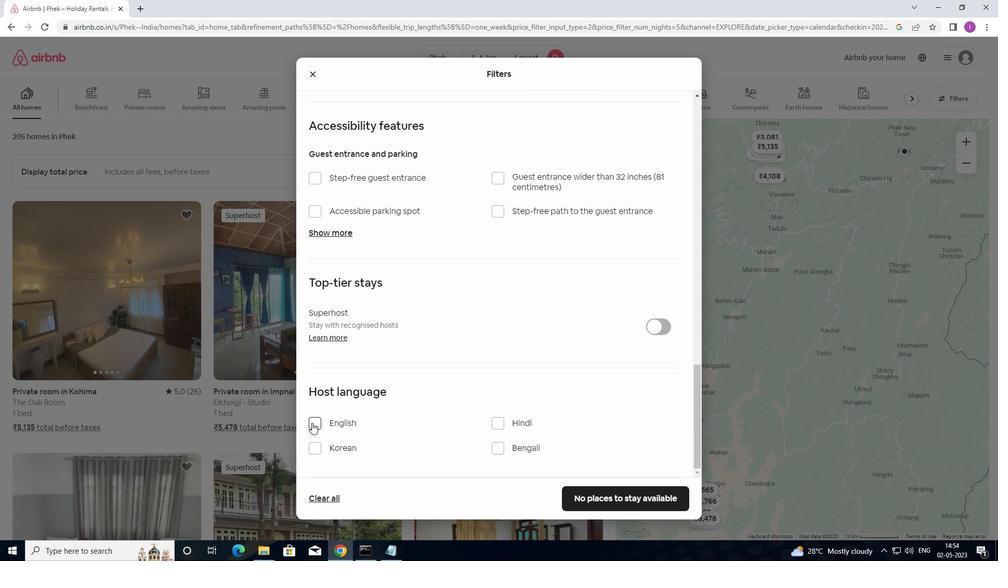 
Action: Mouse pressed left at (311, 422)
Screenshot: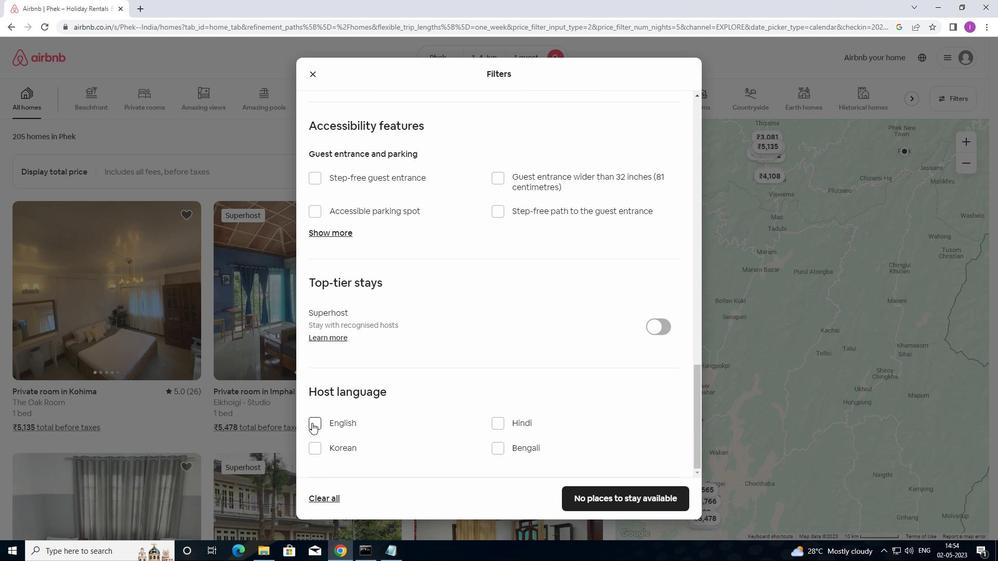 
Action: Mouse moved to (603, 495)
Screenshot: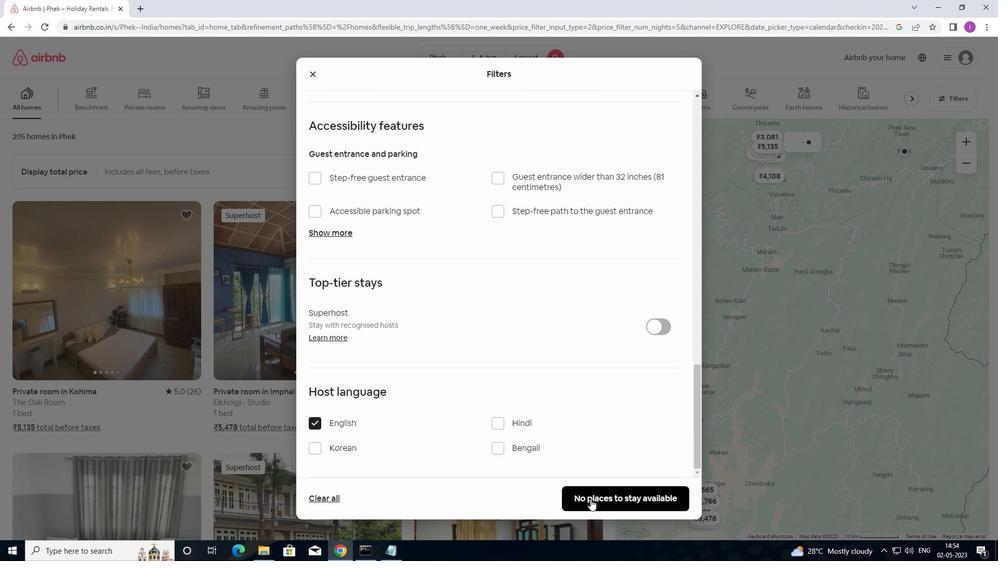 
Action: Mouse pressed left at (603, 495)
Screenshot: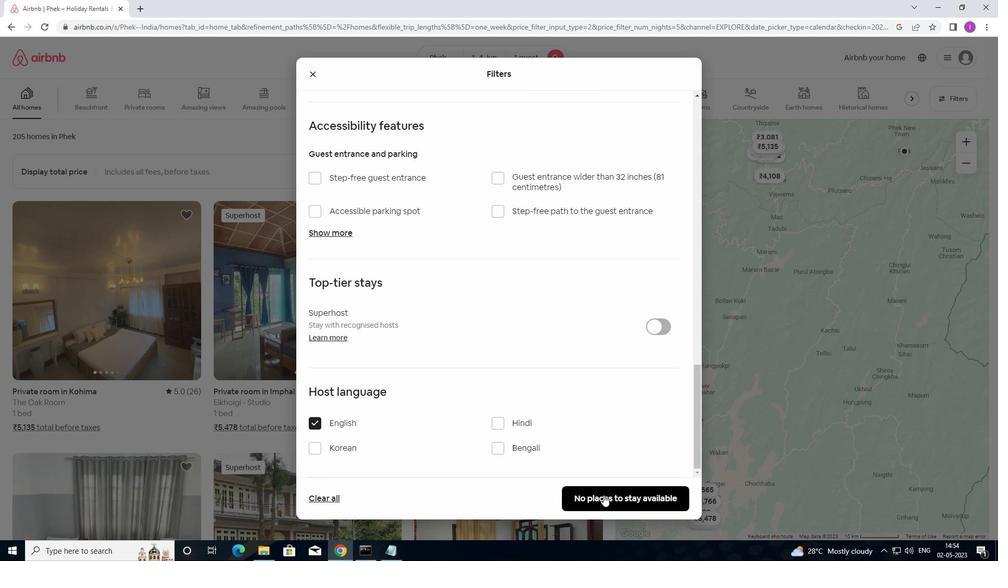 
Action: Mouse moved to (606, 481)
Screenshot: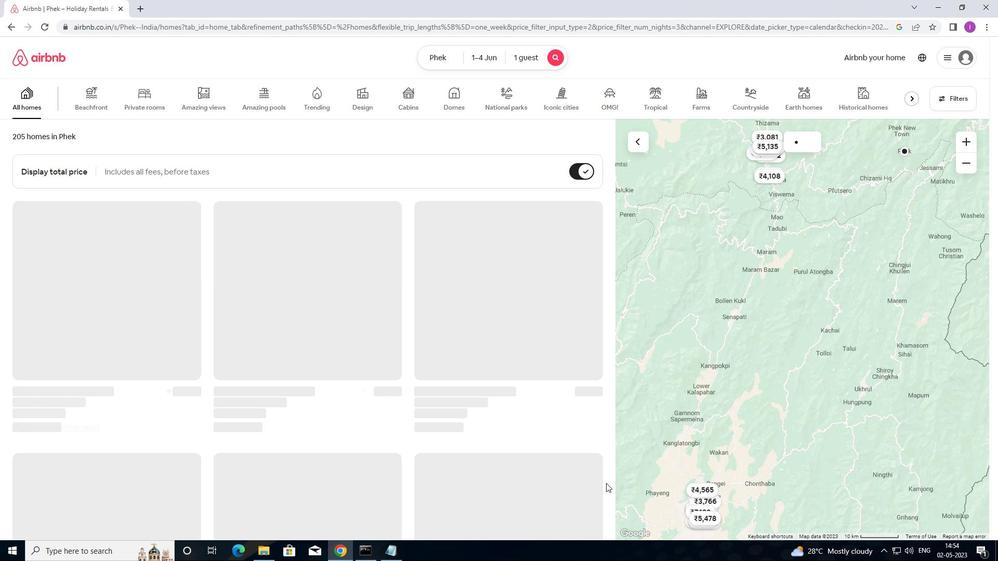 
